 Task: Use VLC "Snapshot" feature to capture screenshots of a video with customized subtitle color.
Action: Mouse moved to (106, 28)
Screenshot: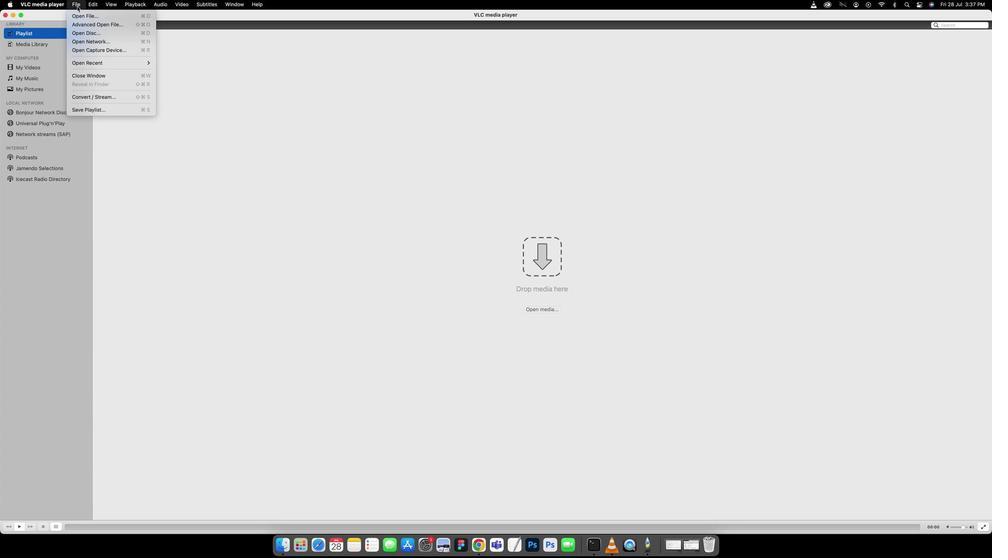 
Action: Mouse pressed left at (106, 28)
Screenshot: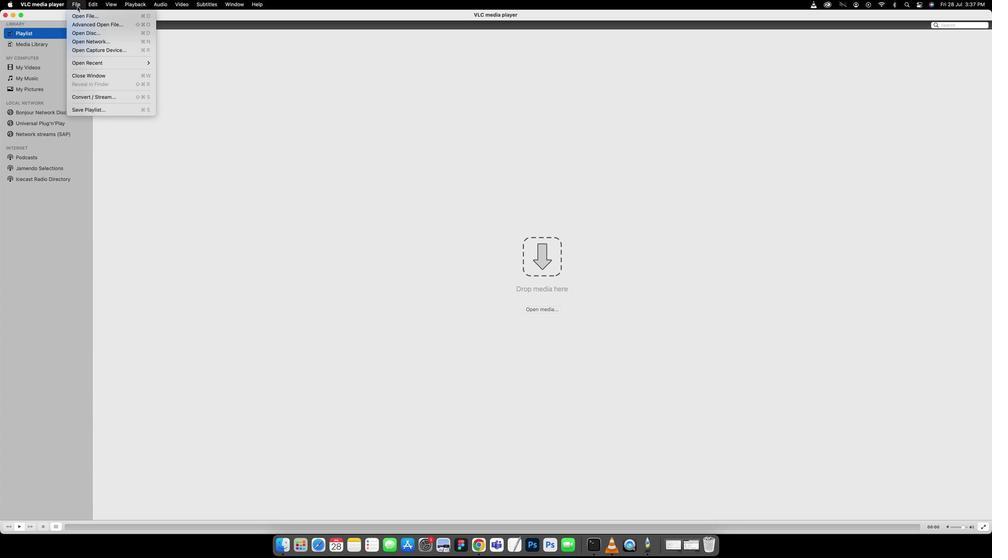 
Action: Mouse moved to (108, 36)
Screenshot: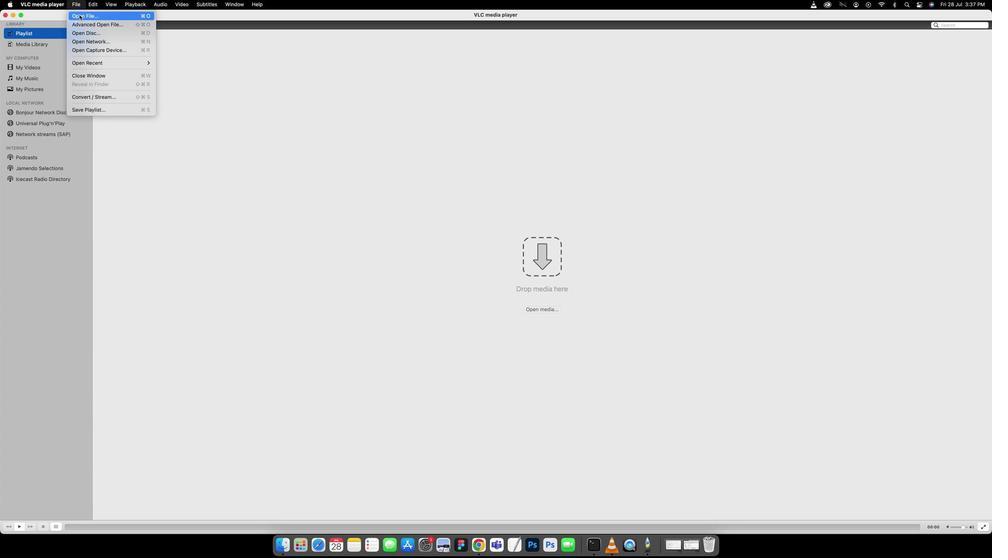 
Action: Mouse pressed left at (108, 36)
Screenshot: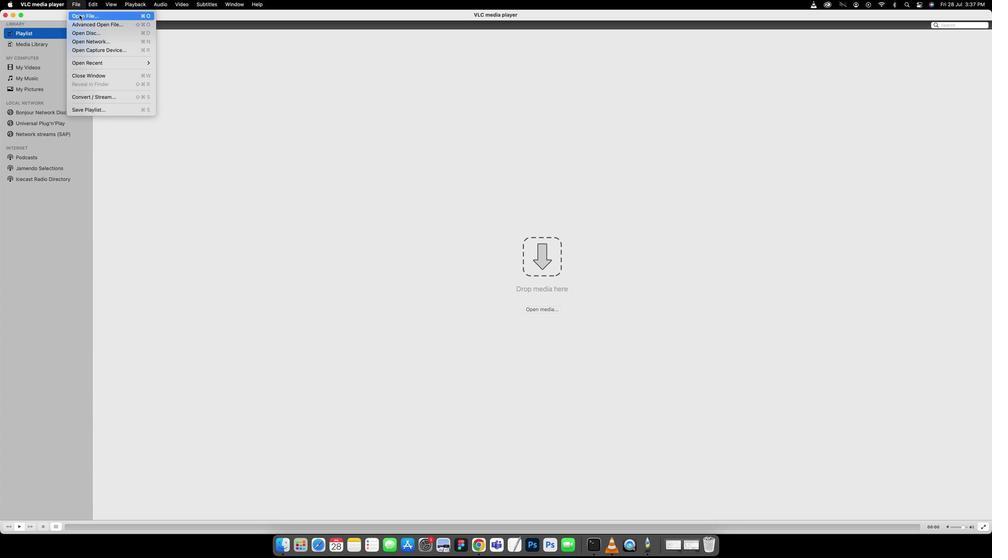 
Action: Mouse moved to (359, 158)
Screenshot: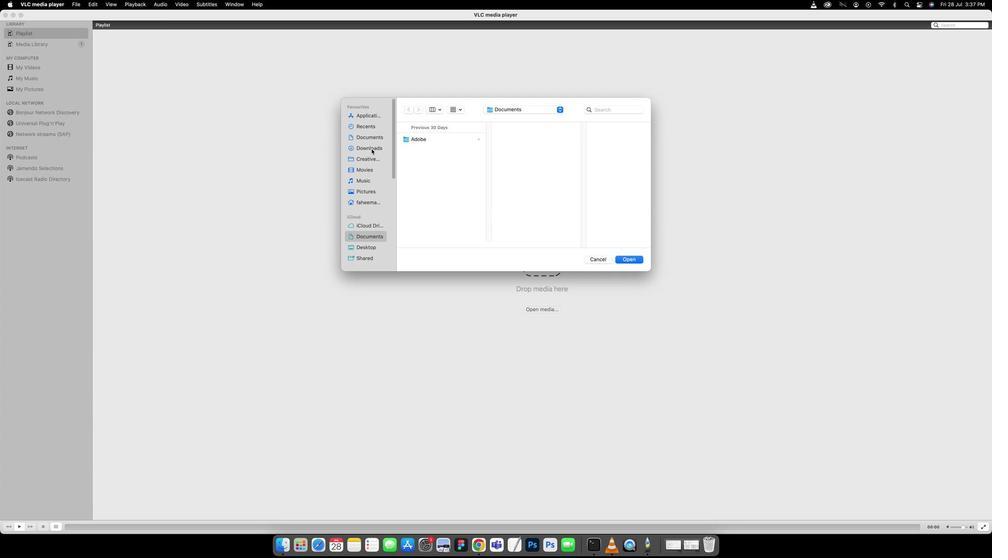 
Action: Mouse pressed left at (359, 158)
Screenshot: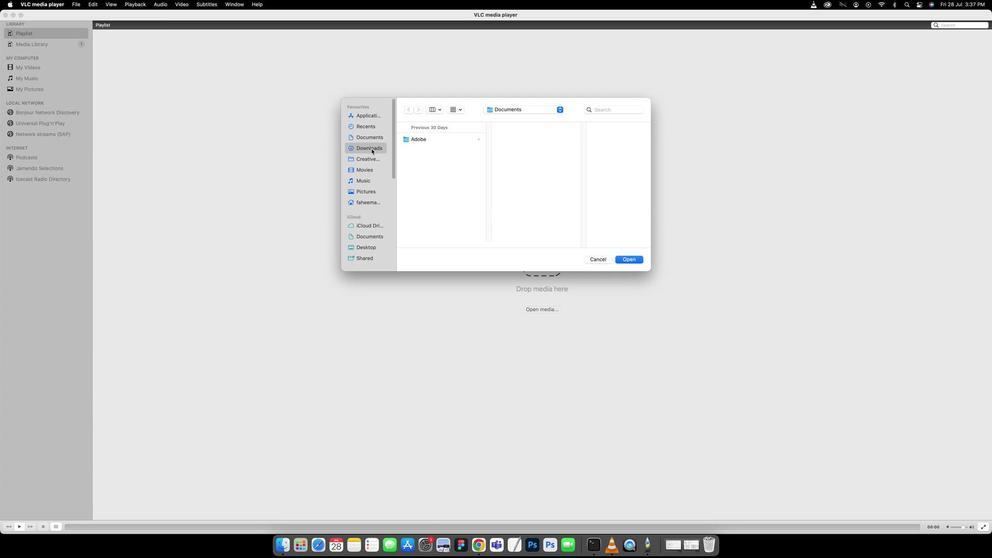 
Action: Mouse moved to (396, 156)
Screenshot: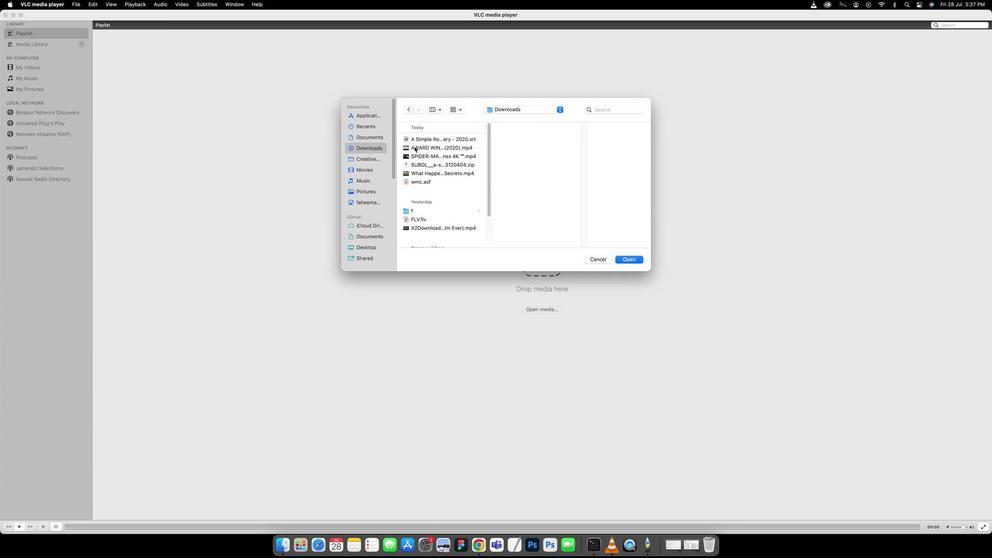 
Action: Mouse pressed left at (396, 156)
Screenshot: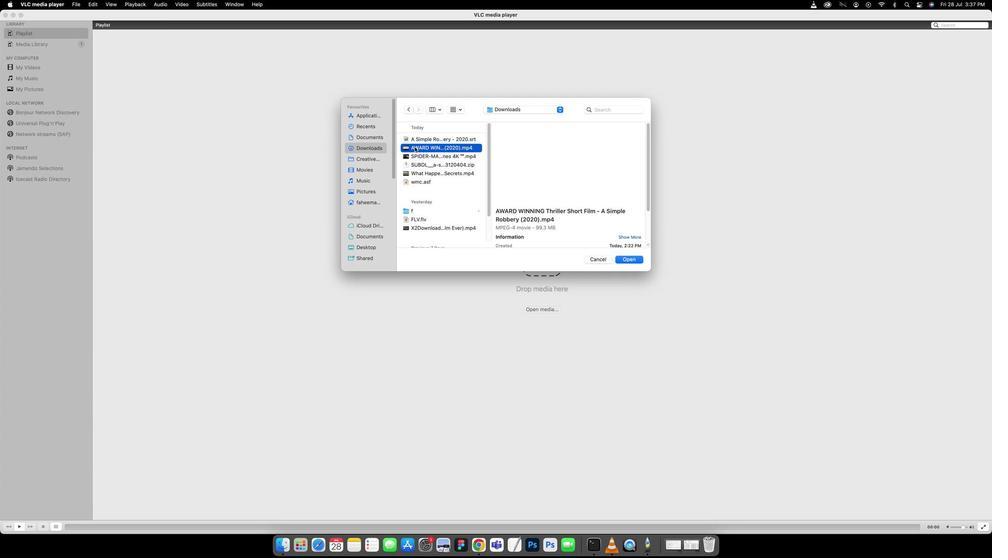 
Action: Mouse moved to (407, 156)
Screenshot: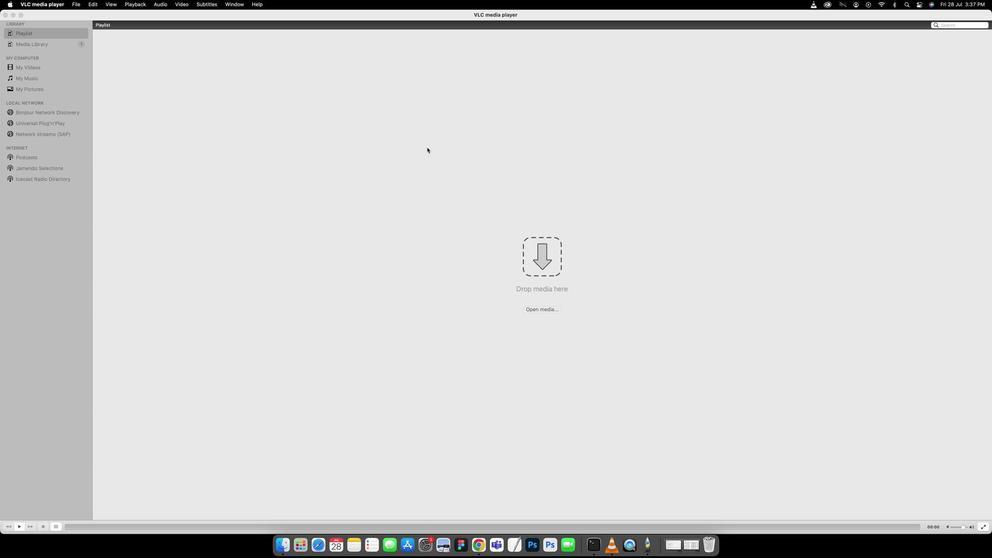 
Action: Key pressed Key.enter
Screenshot: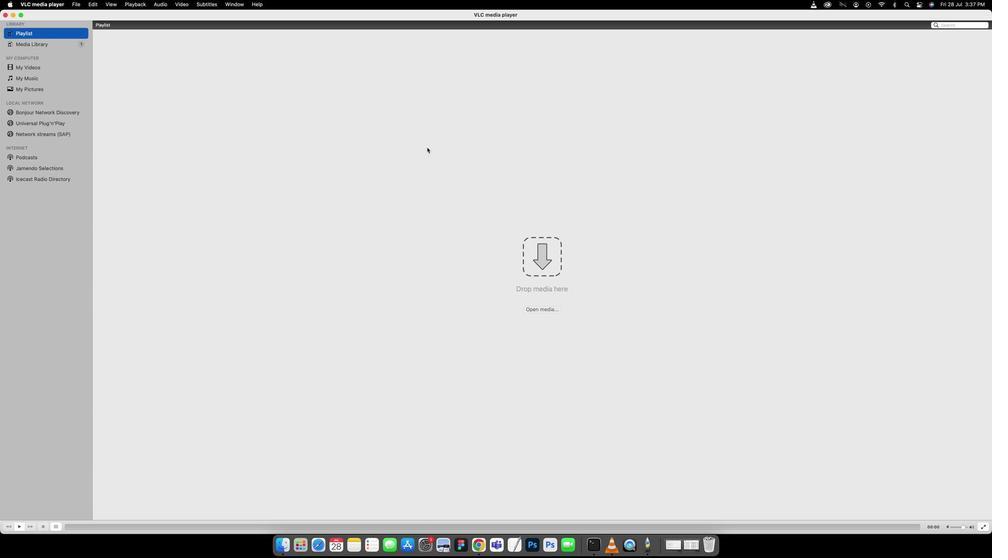 
Action: Mouse moved to (459, 300)
Screenshot: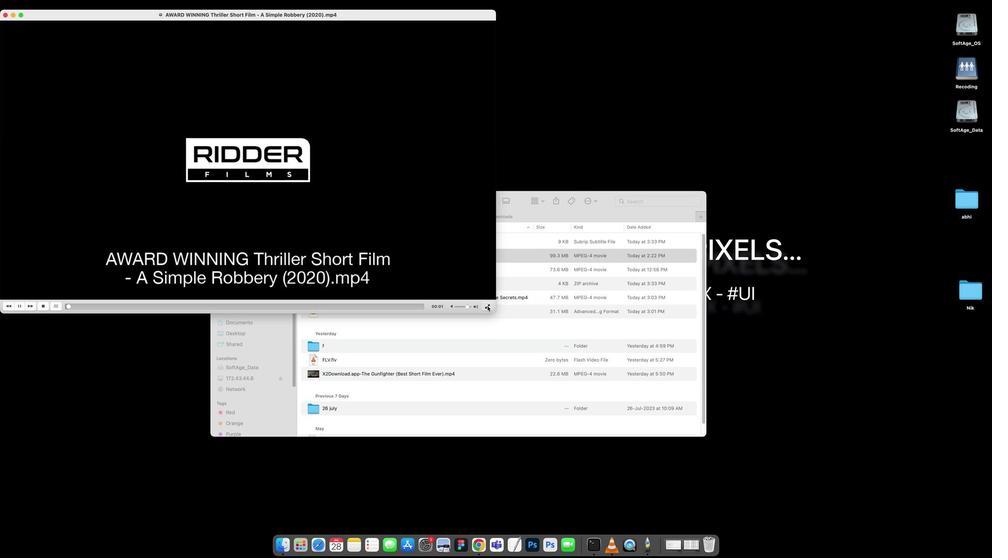 
Action: Mouse pressed left at (459, 300)
Screenshot: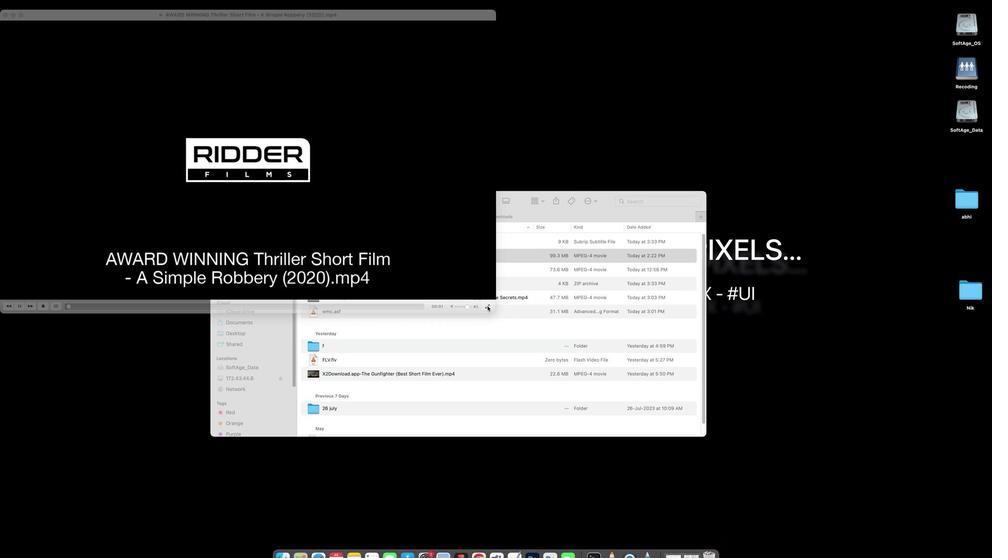 
Action: Mouse moved to (213, 23)
Screenshot: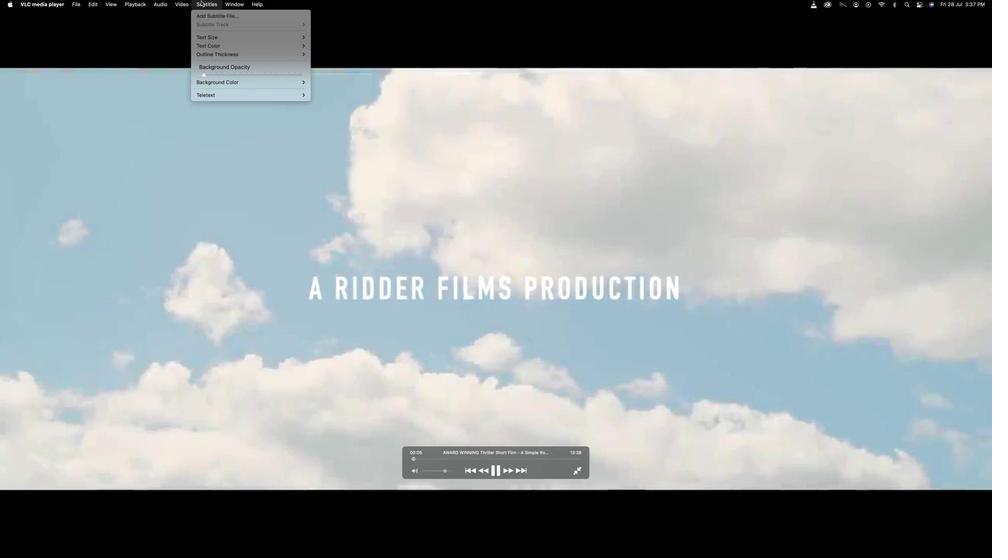 
Action: Mouse pressed left at (213, 23)
Screenshot: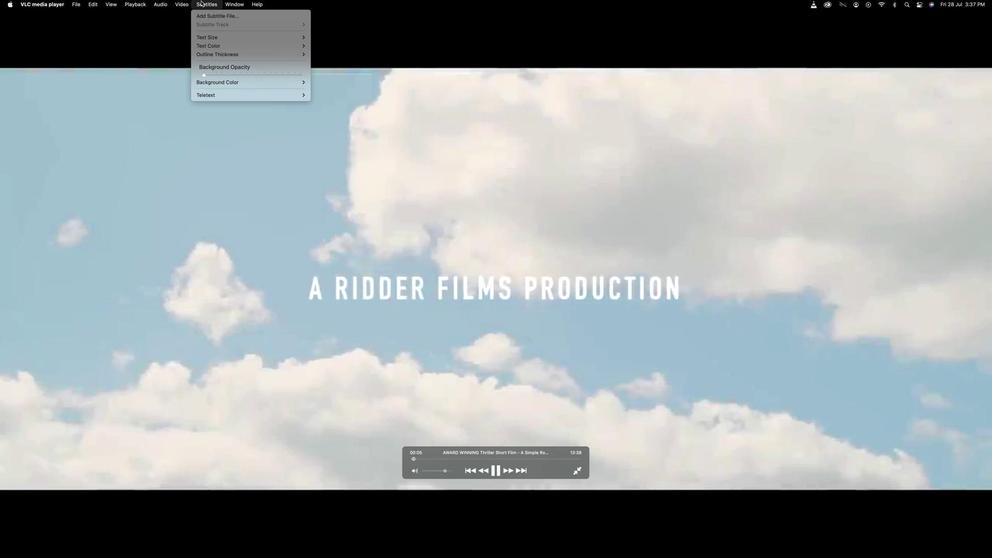 
Action: Mouse moved to (218, 37)
Screenshot: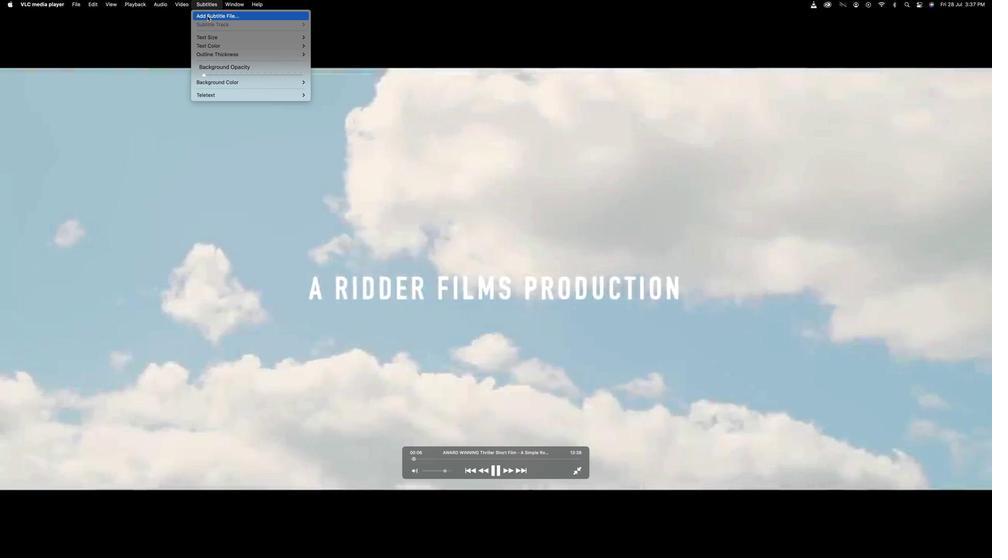 
Action: Mouse pressed left at (218, 37)
Screenshot: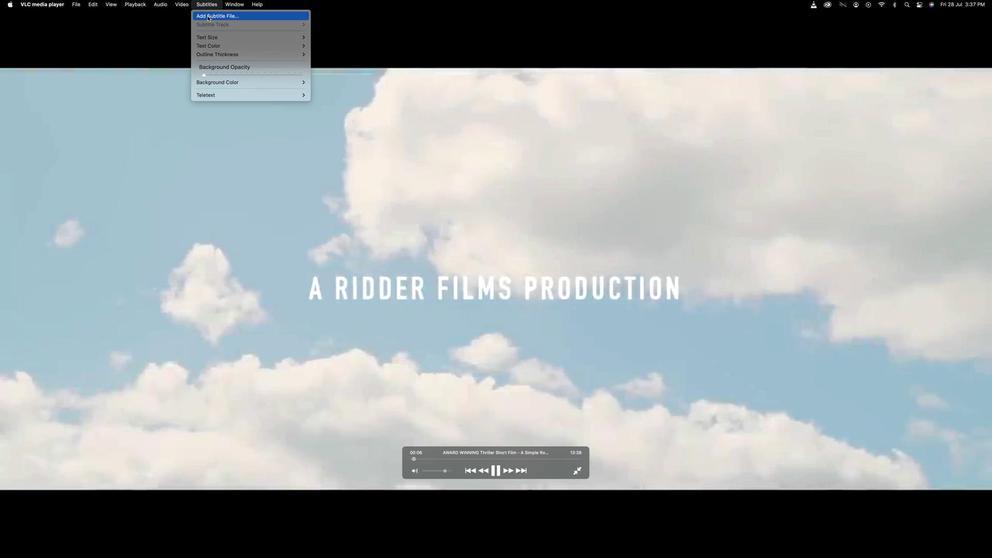 
Action: Mouse moved to (404, 148)
Screenshot: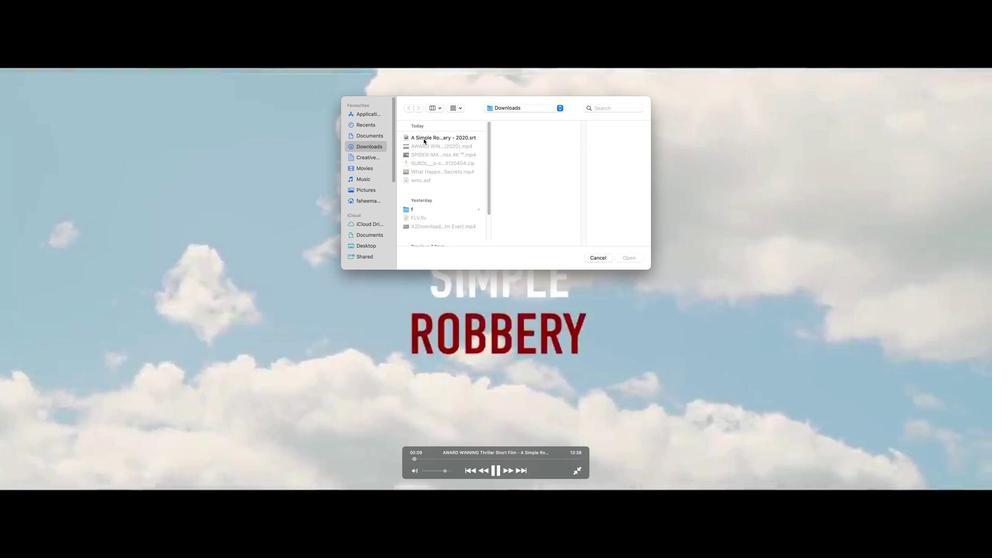 
Action: Mouse pressed left at (404, 148)
Screenshot: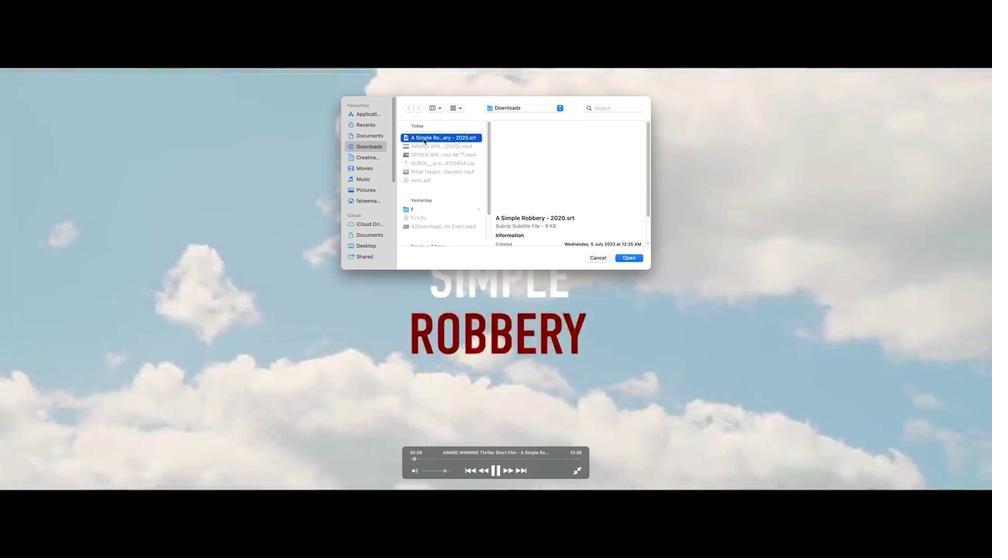 
Action: Key pressed Key.enter
Screenshot: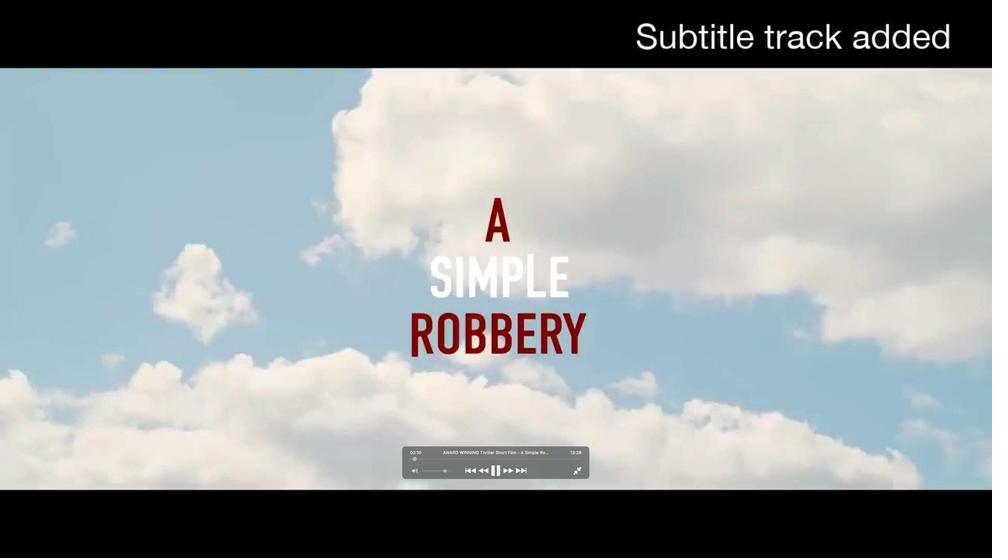 
Action: Mouse moved to (66, 23)
Screenshot: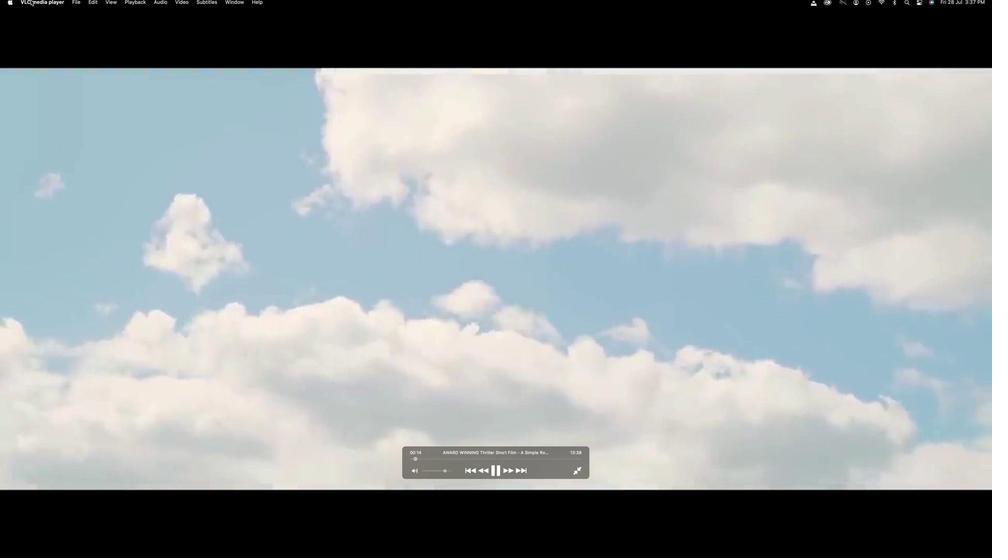 
Action: Mouse pressed left at (66, 23)
Screenshot: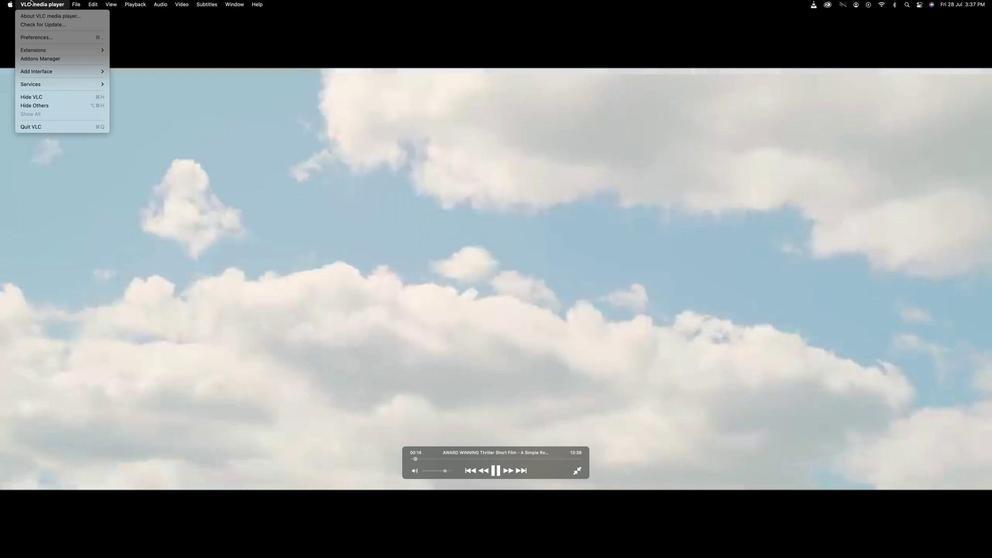 
Action: Mouse moved to (71, 56)
Screenshot: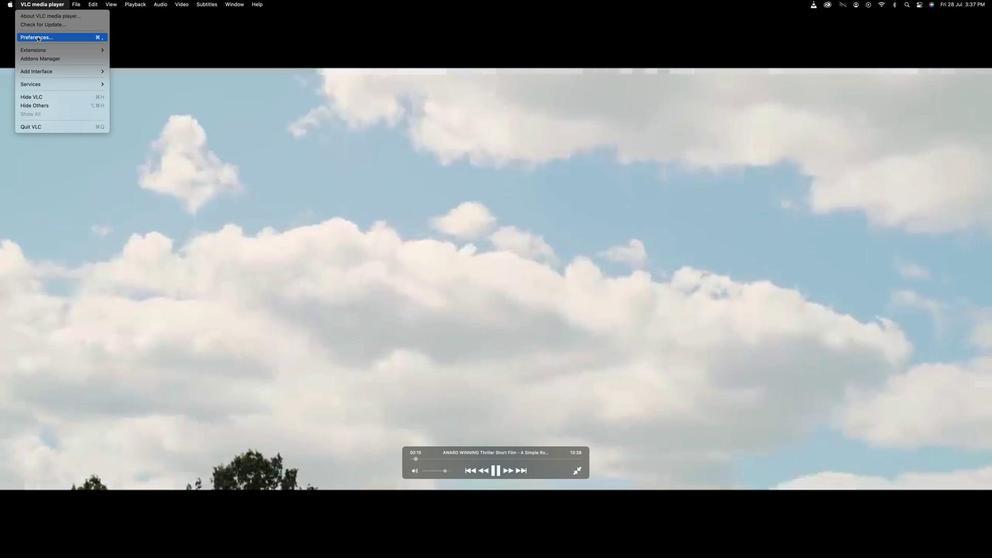 
Action: Mouse pressed left at (71, 56)
Screenshot: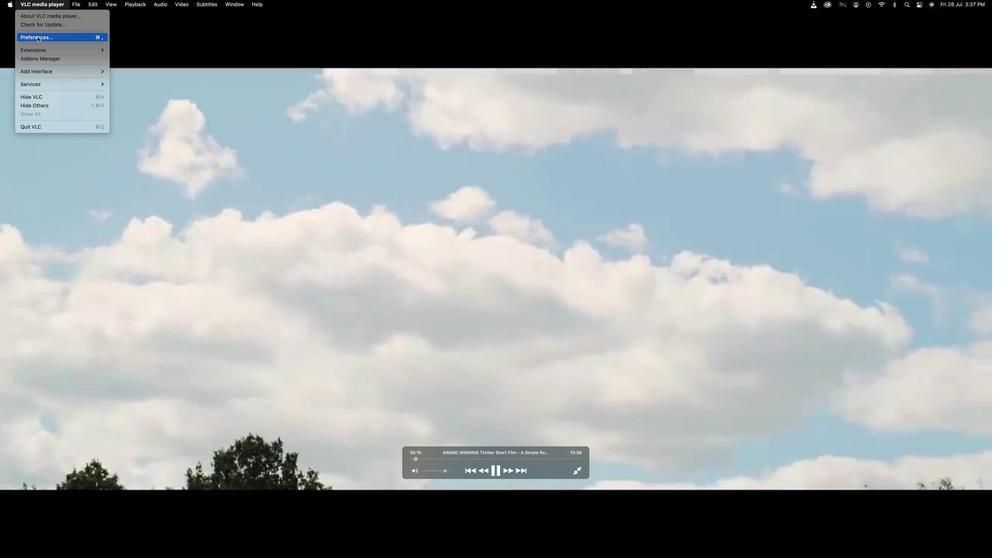 
Action: Mouse moved to (205, 163)
Screenshot: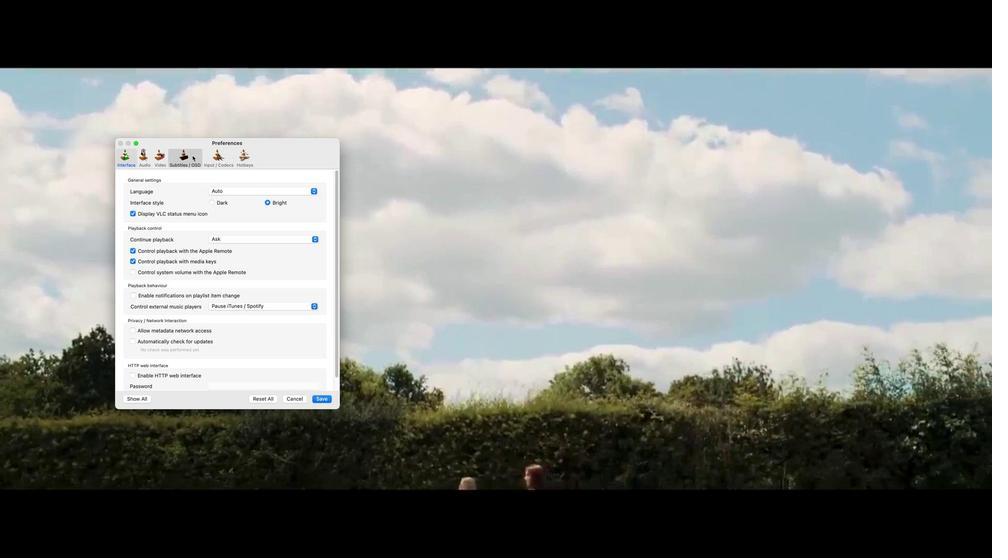 
Action: Mouse pressed left at (205, 163)
Screenshot: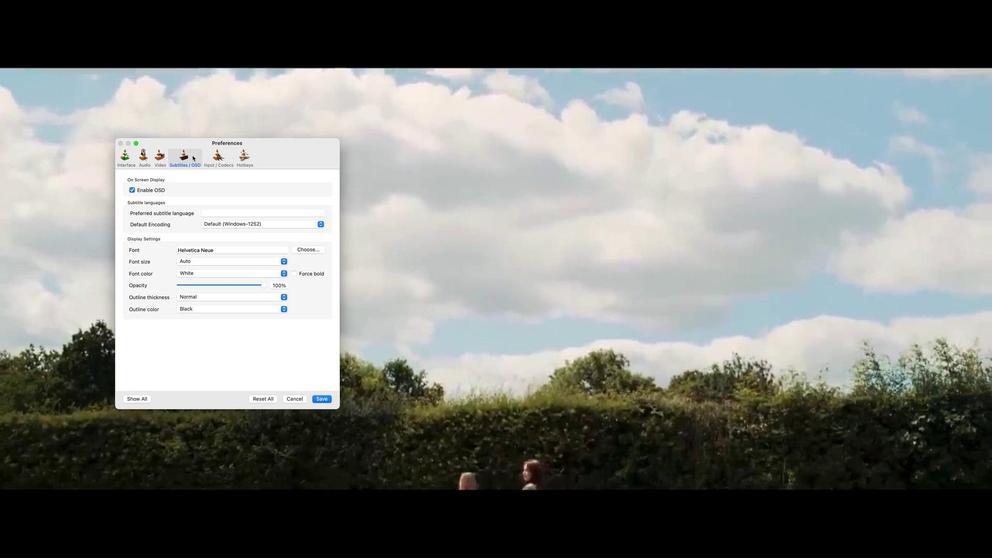 
Action: Mouse moved to (213, 259)
Screenshot: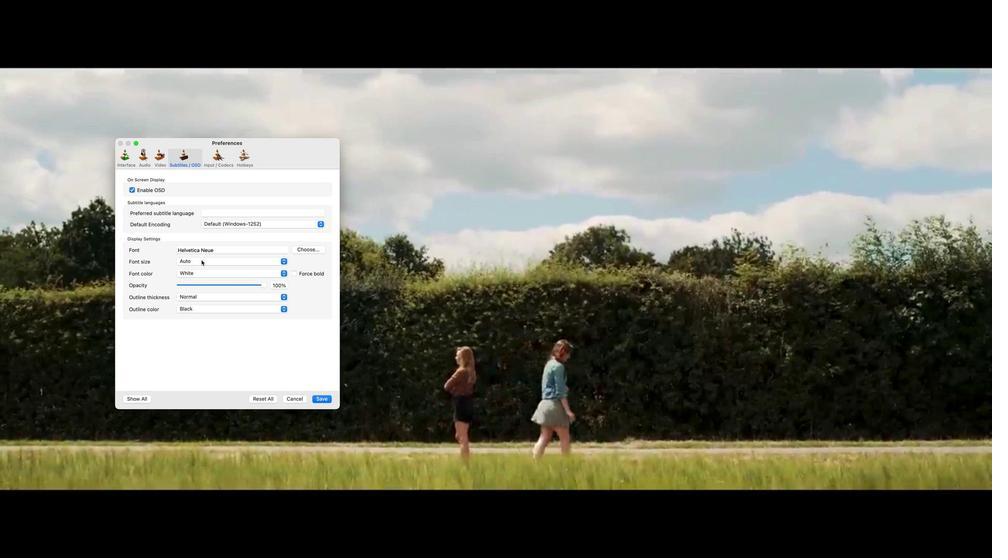 
Action: Mouse pressed left at (213, 259)
Screenshot: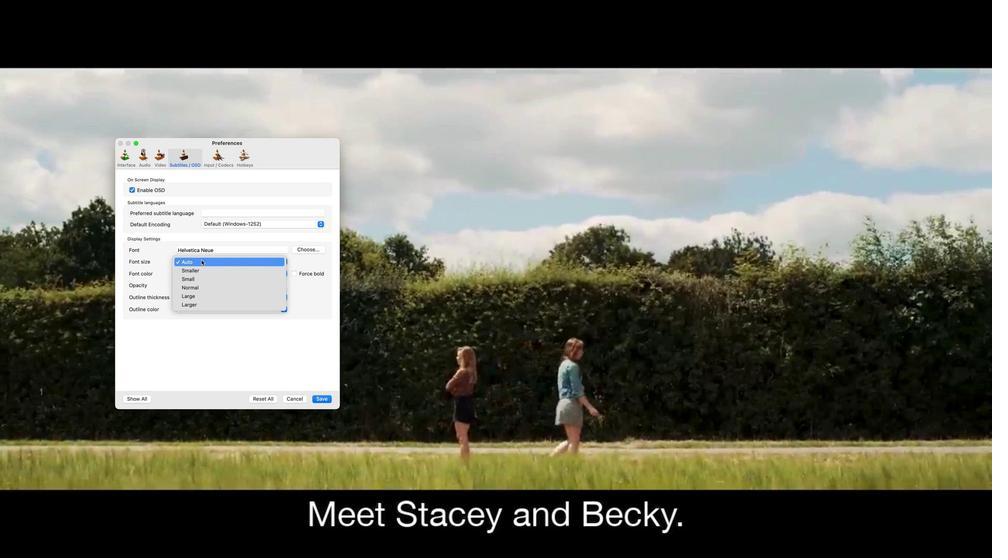 
Action: Mouse moved to (214, 282)
Screenshot: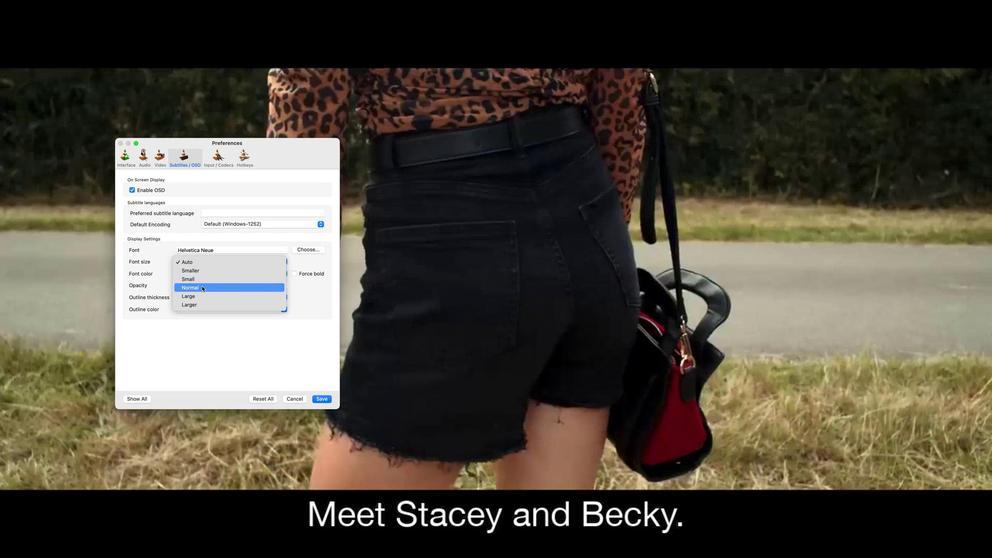 
Action: Mouse pressed left at (214, 282)
Screenshot: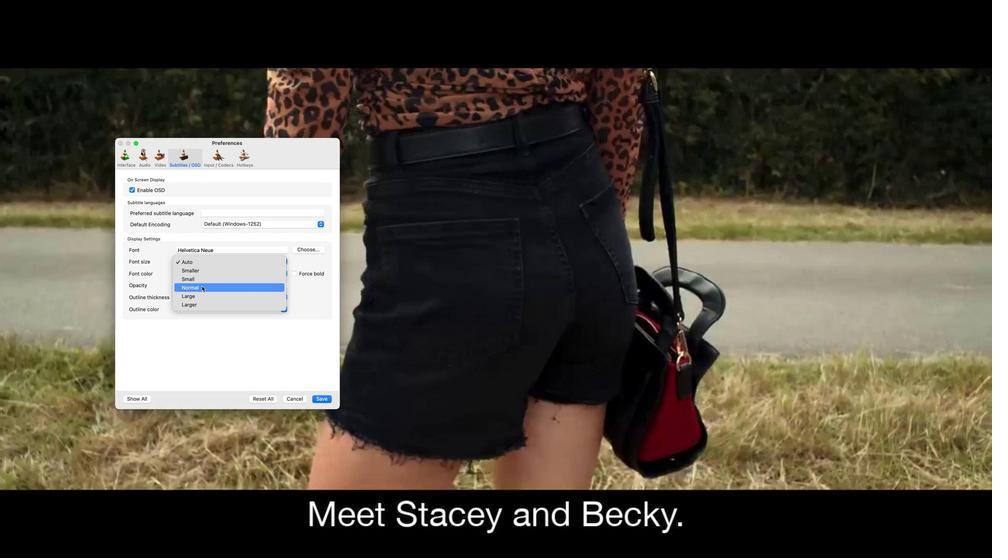 
Action: Mouse moved to (215, 268)
Screenshot: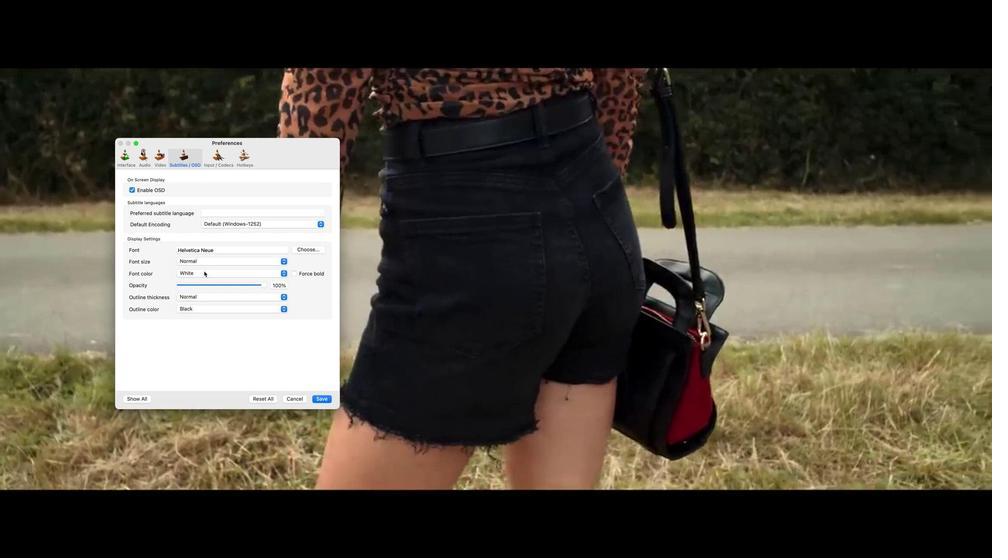 
Action: Mouse pressed left at (215, 268)
Screenshot: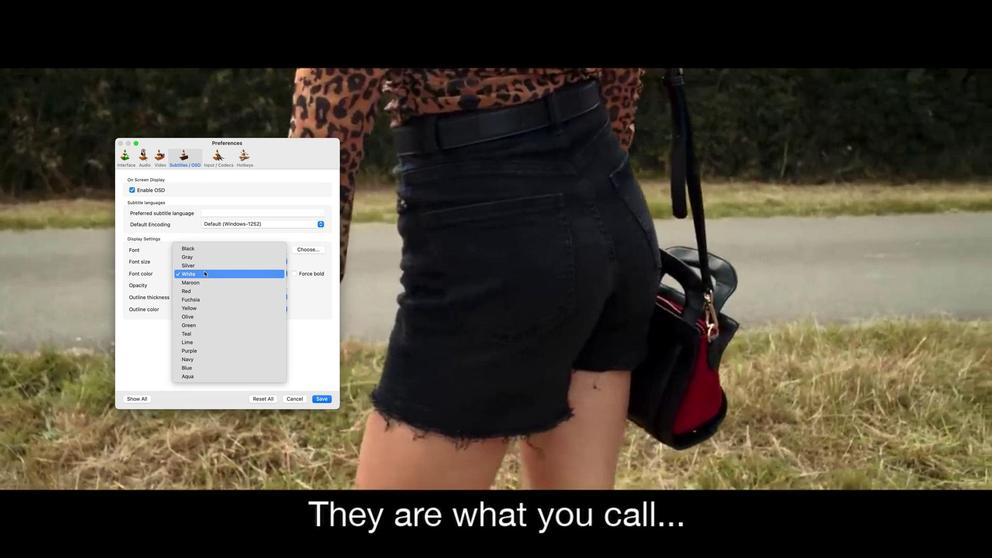 
Action: Mouse moved to (212, 288)
Screenshot: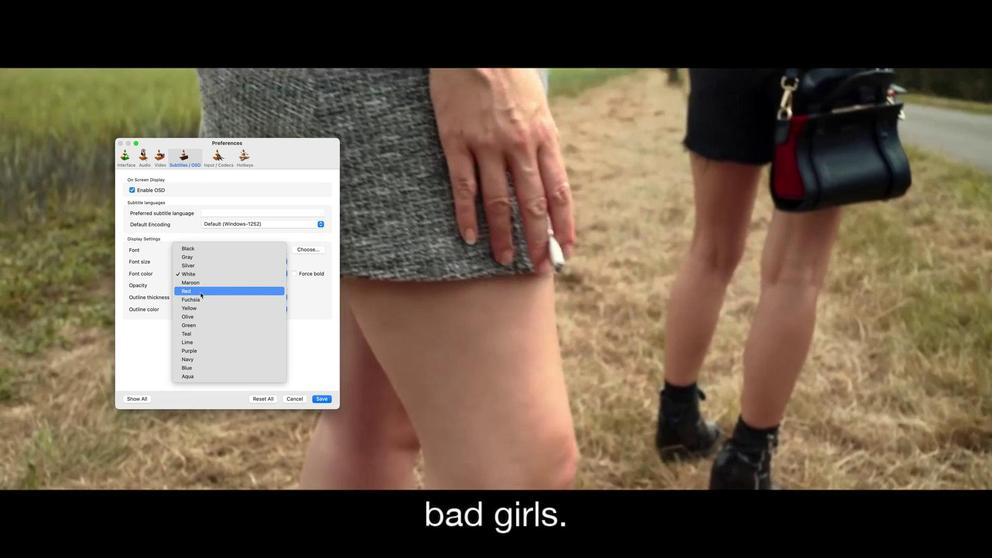 
Action: Mouse pressed left at (212, 288)
Screenshot: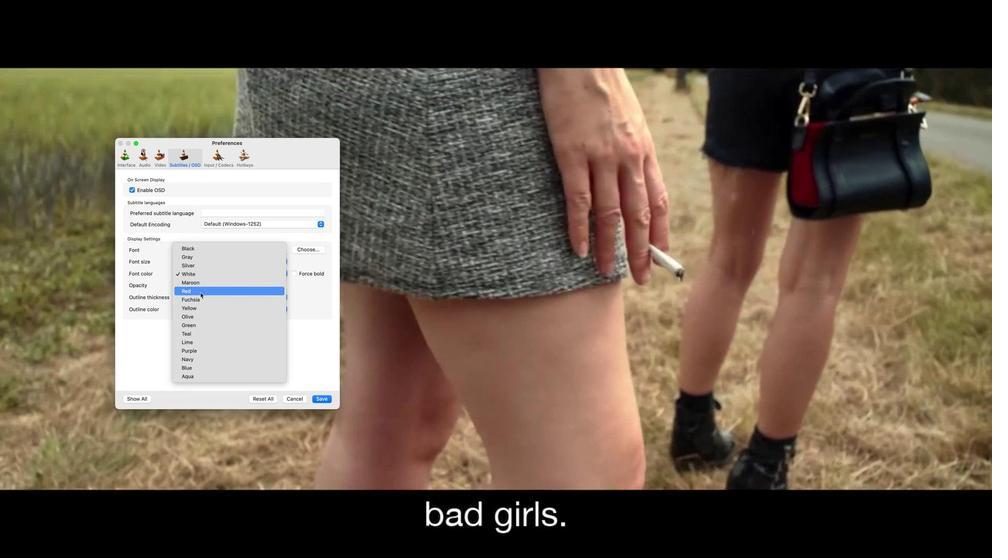 
Action: Mouse moved to (319, 384)
Screenshot: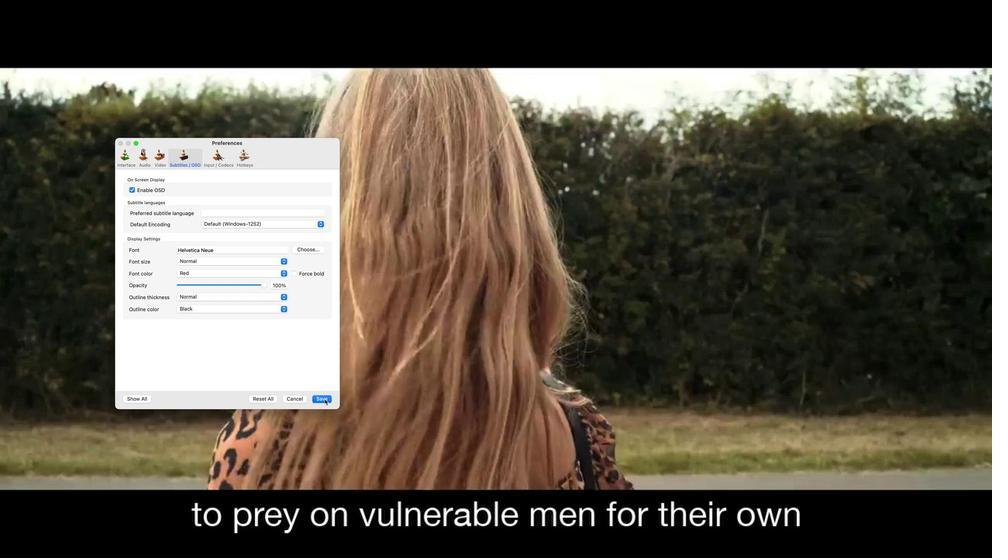 
Action: Mouse pressed left at (319, 384)
Screenshot: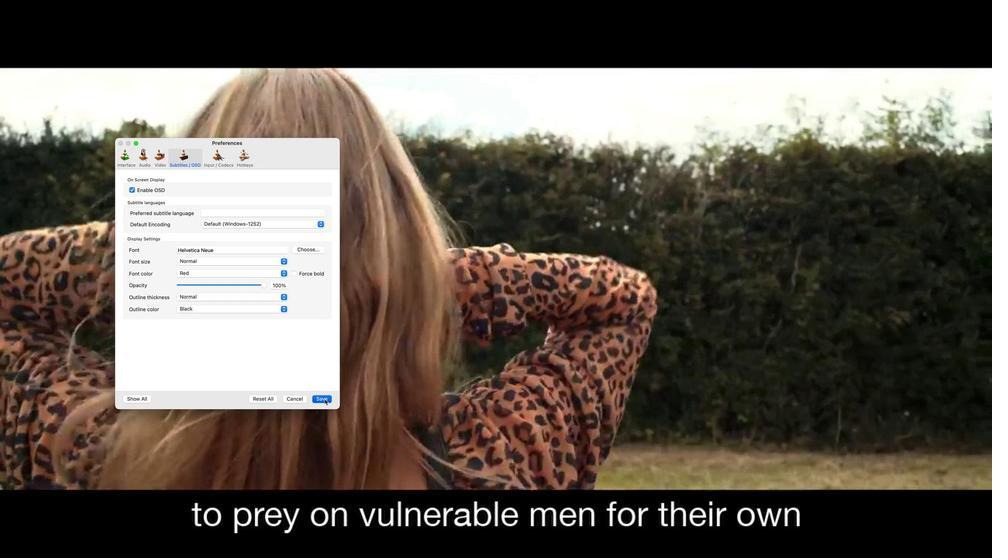 
Action: Mouse moved to (379, 330)
Screenshot: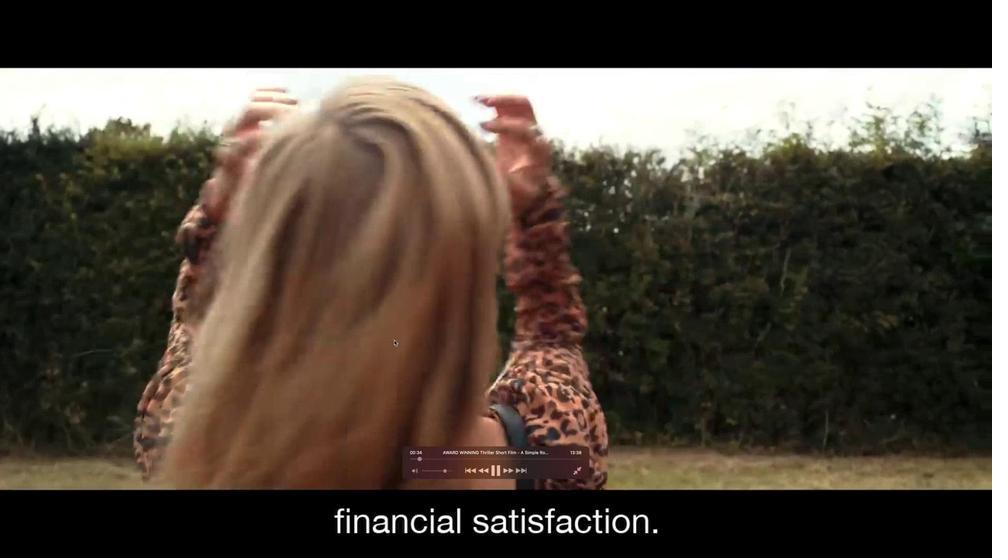 
Action: Mouse pressed left at (379, 330)
Screenshot: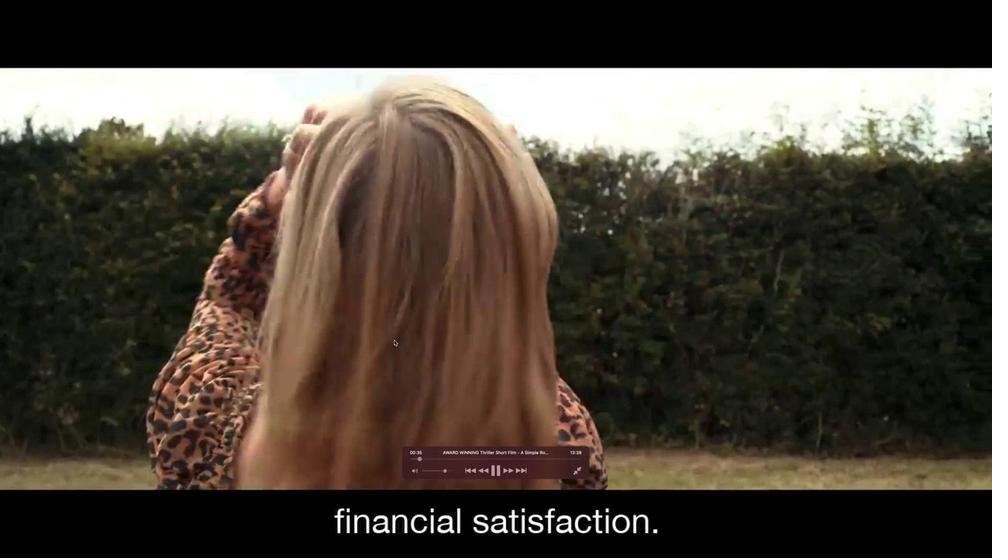 
Action: Mouse moved to (218, 24)
Screenshot: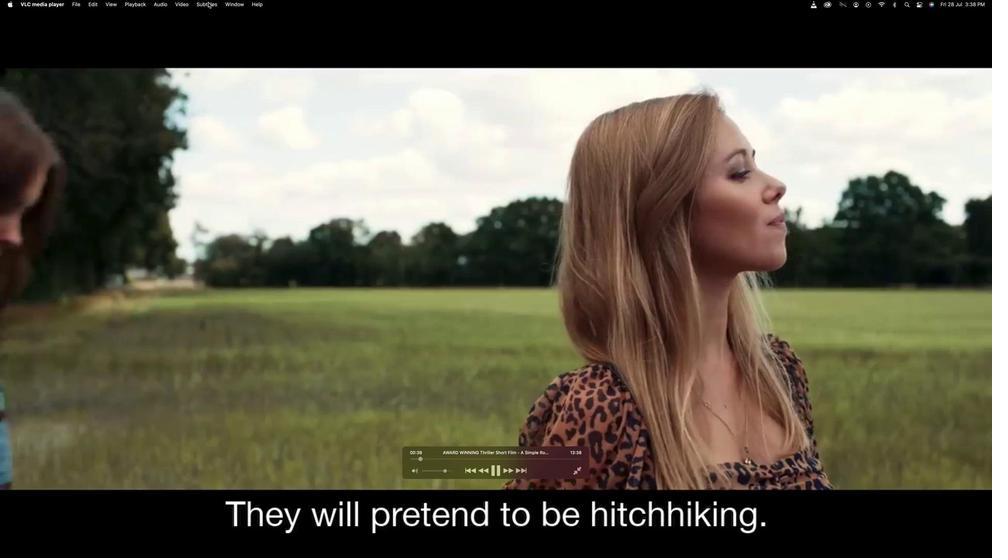 
Action: Mouse pressed left at (218, 24)
Screenshot: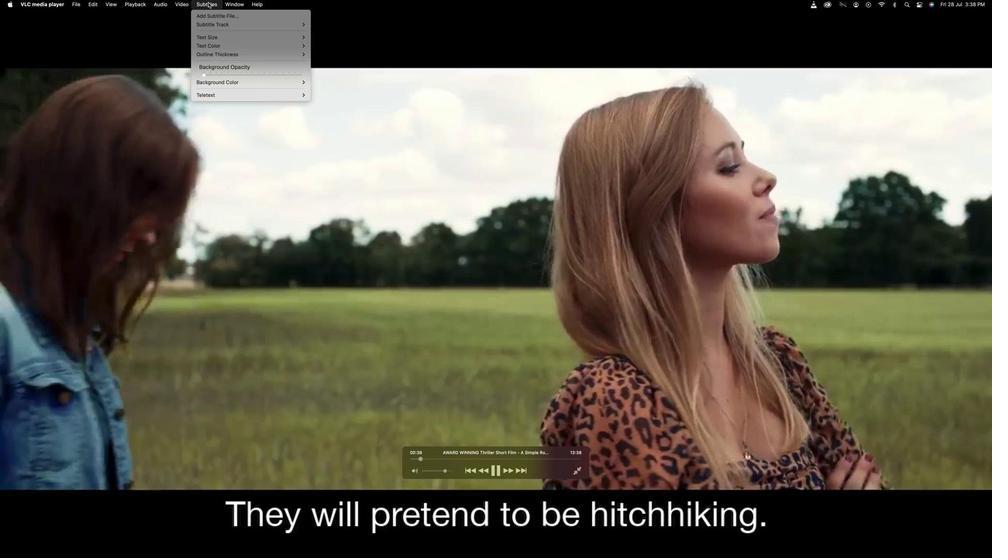 
Action: Mouse moved to (318, 56)
Screenshot: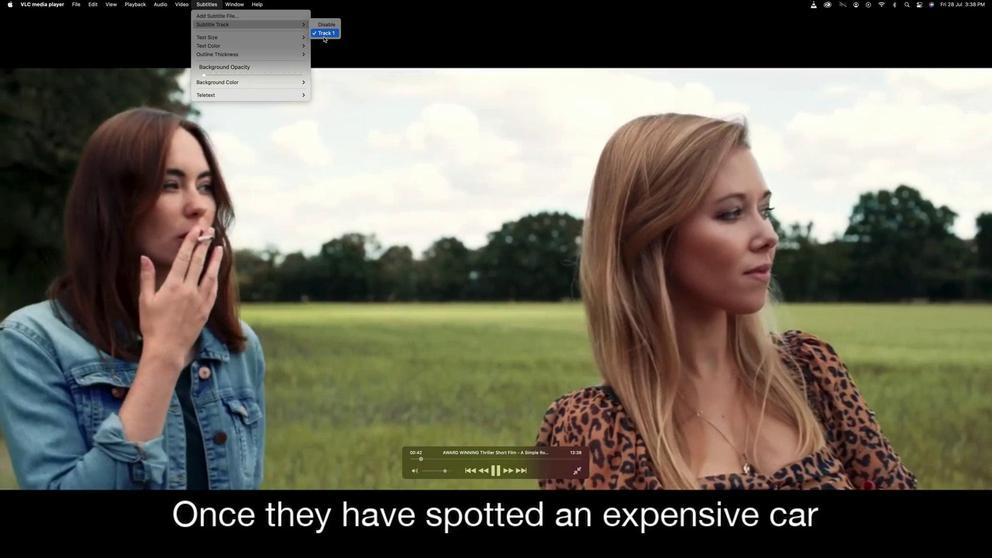 
Action: Mouse pressed left at (318, 56)
Screenshot: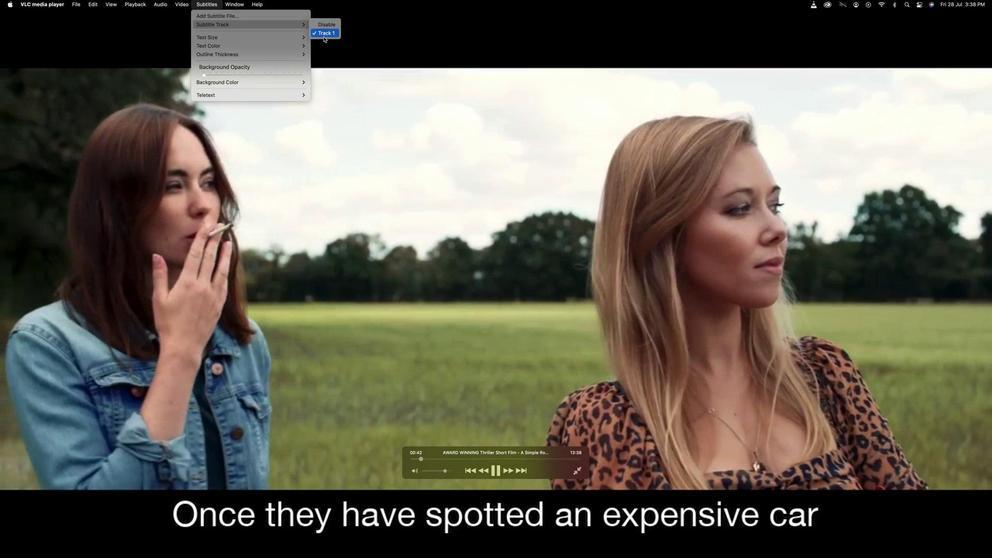 
Action: Mouse moved to (214, 23)
Screenshot: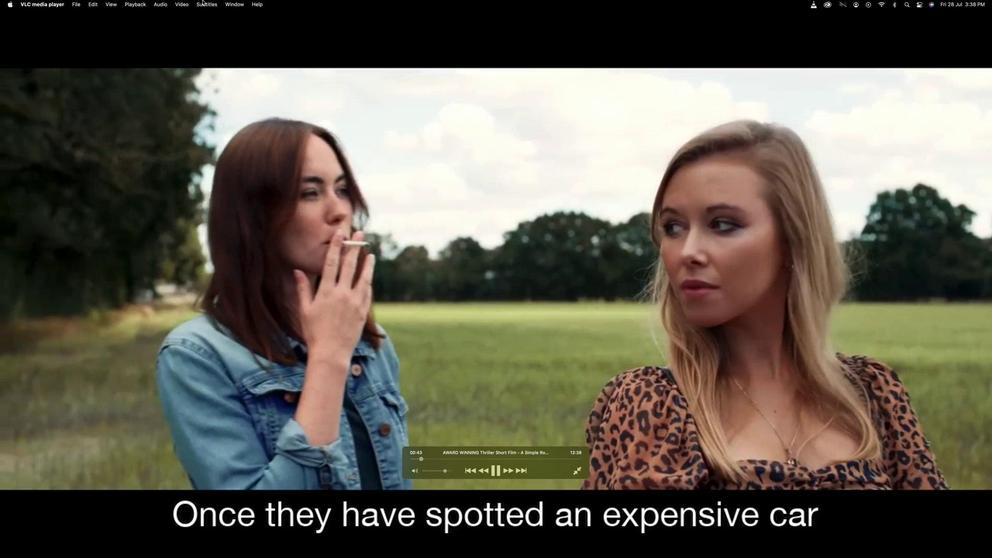 
Action: Mouse pressed left at (214, 23)
Screenshot: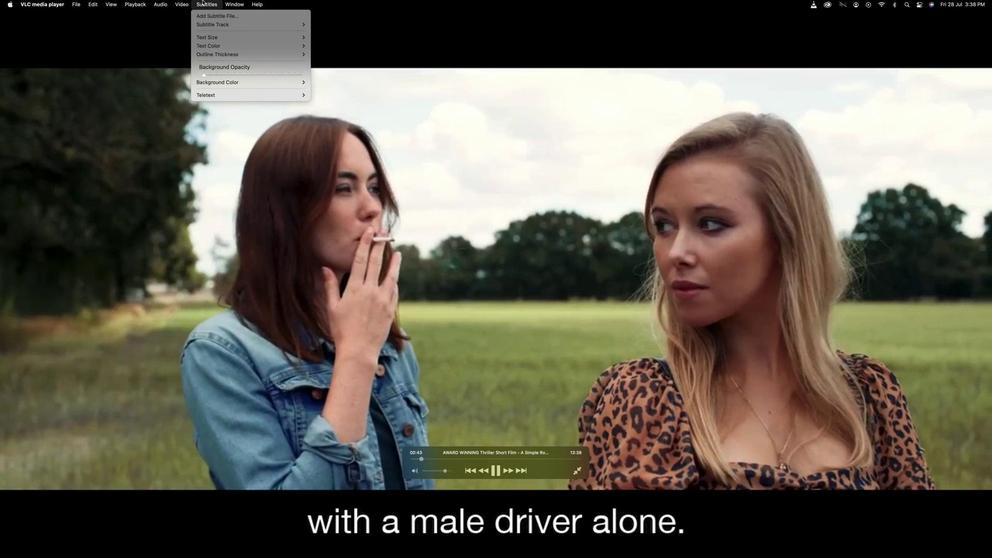 
Action: Mouse moved to (315, 104)
Screenshot: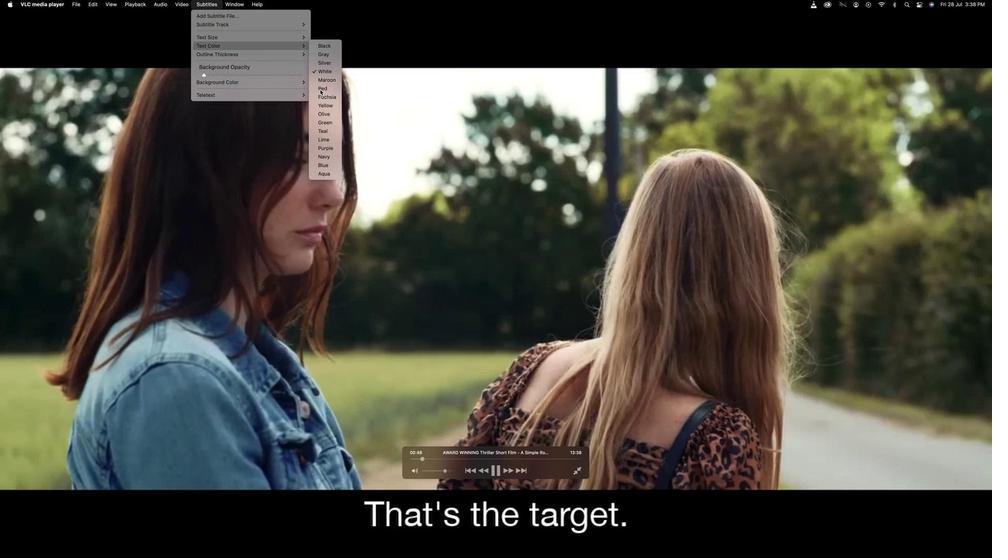 
Action: Mouse pressed left at (315, 104)
Screenshot: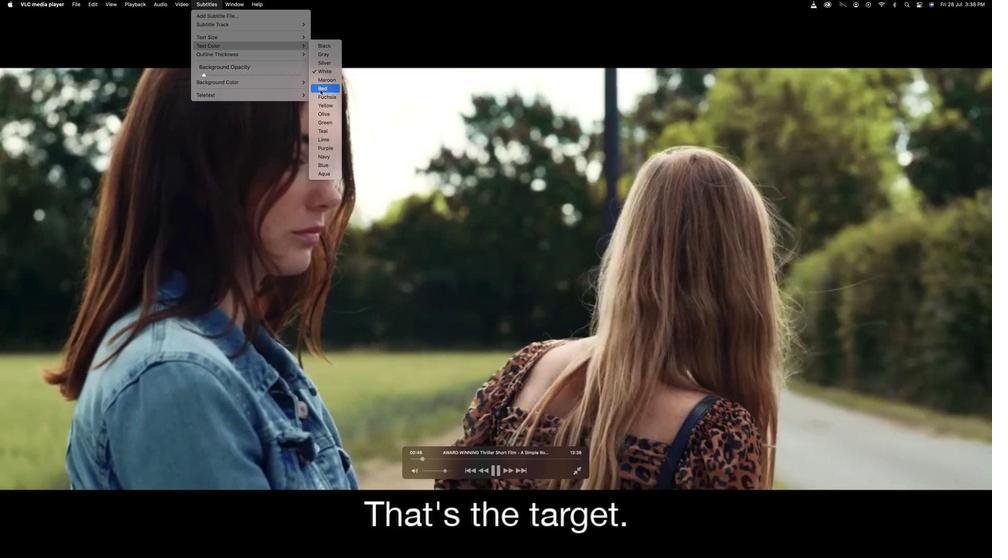 
Action: Mouse moved to (217, 24)
Screenshot: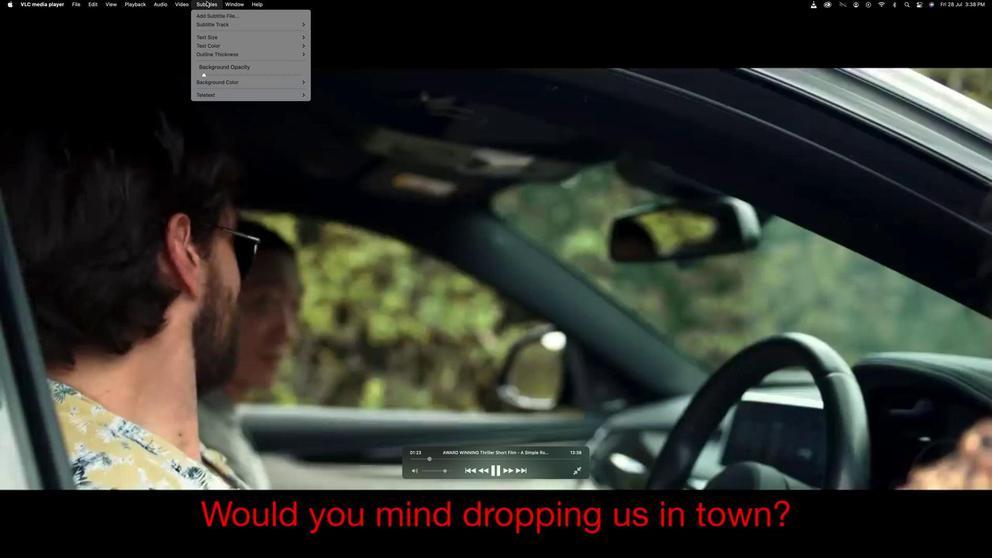 
Action: Mouse pressed left at (217, 24)
Screenshot: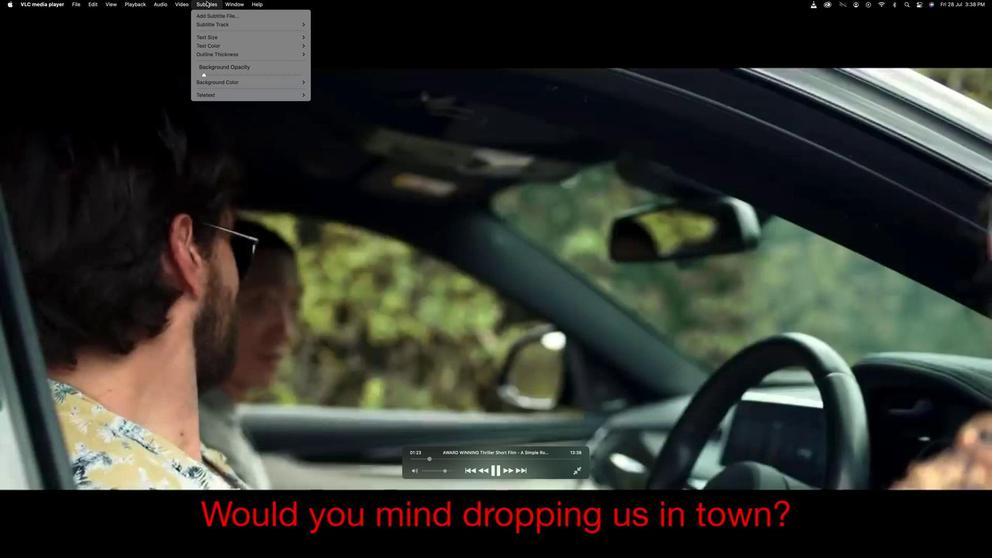 
Action: Mouse moved to (319, 81)
Screenshot: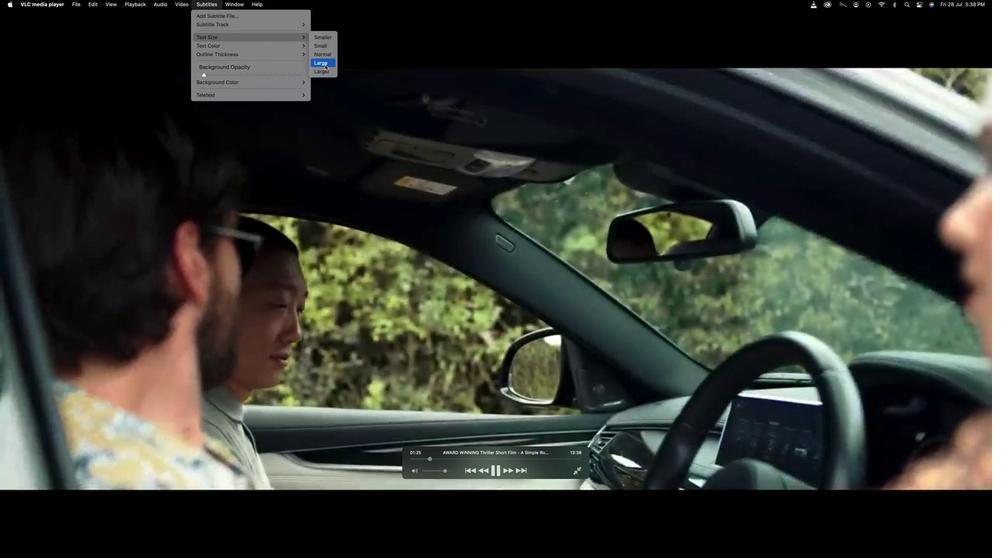 
Action: Mouse pressed left at (319, 81)
Screenshot: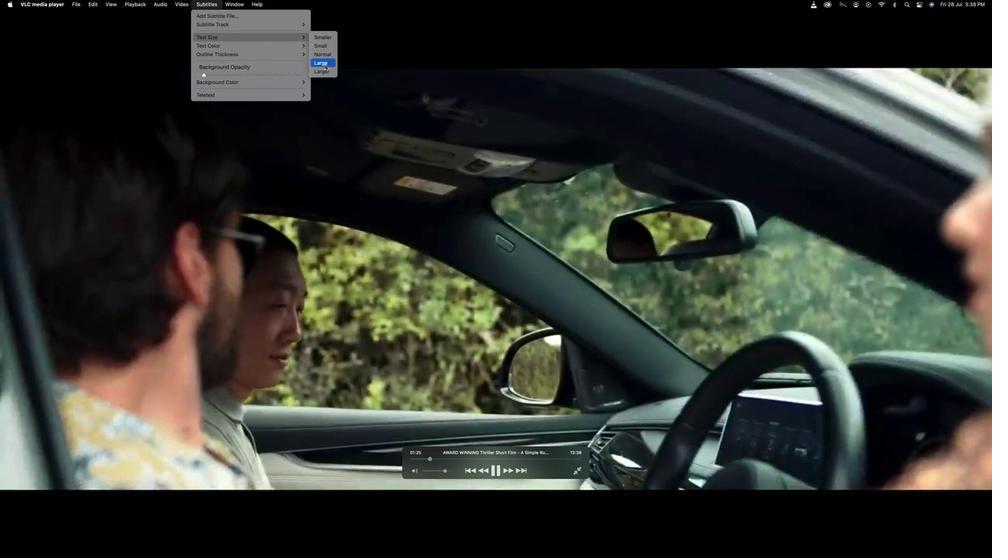 
Action: Mouse moved to (216, 29)
Screenshot: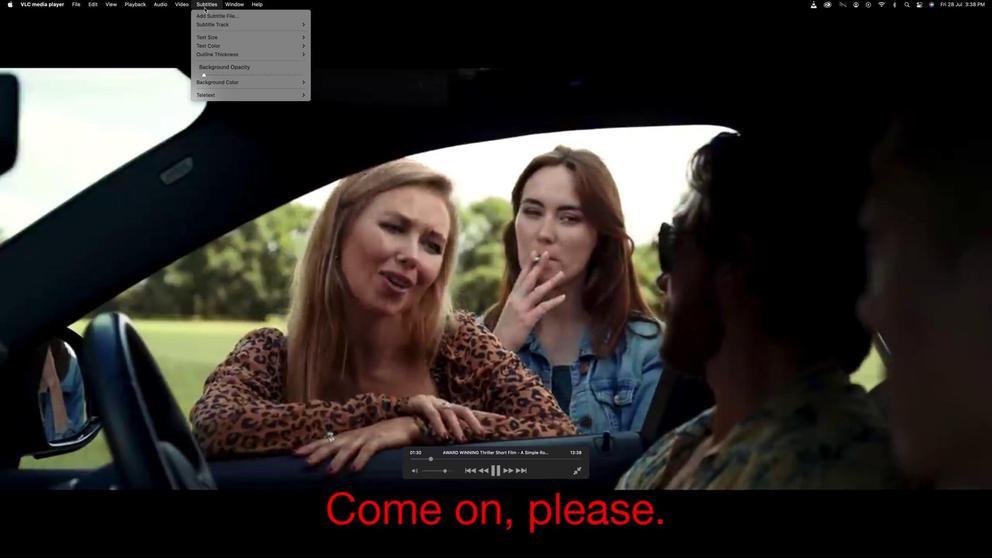 
Action: Mouse pressed left at (216, 29)
Screenshot: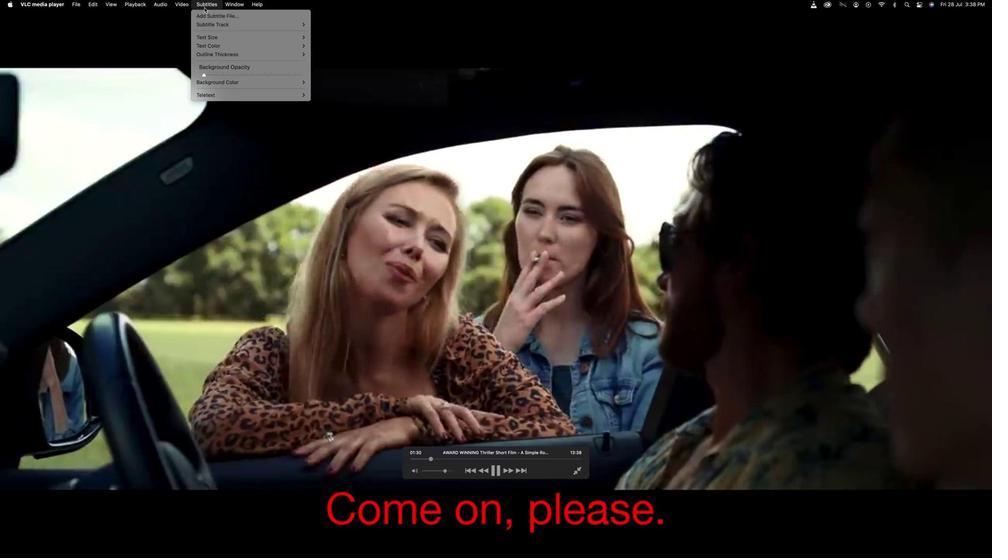 
Action: Mouse moved to (318, 121)
Screenshot: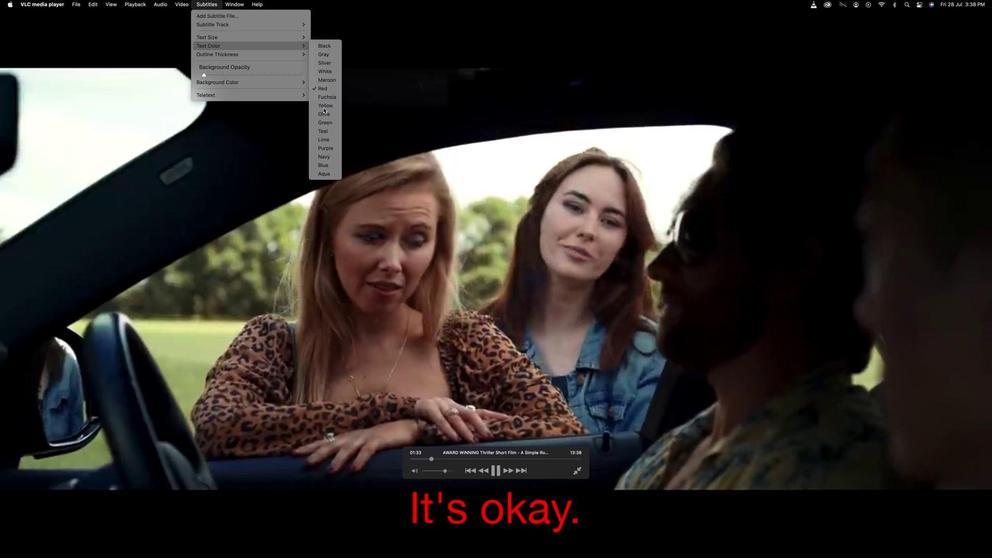 
Action: Mouse pressed left at (318, 121)
Screenshot: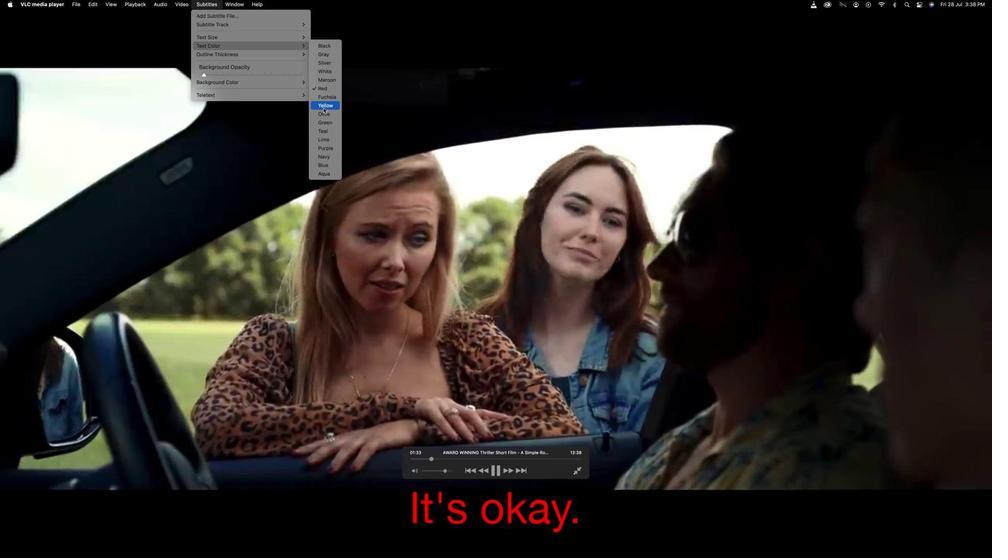 
Action: Mouse moved to (214, 25)
Screenshot: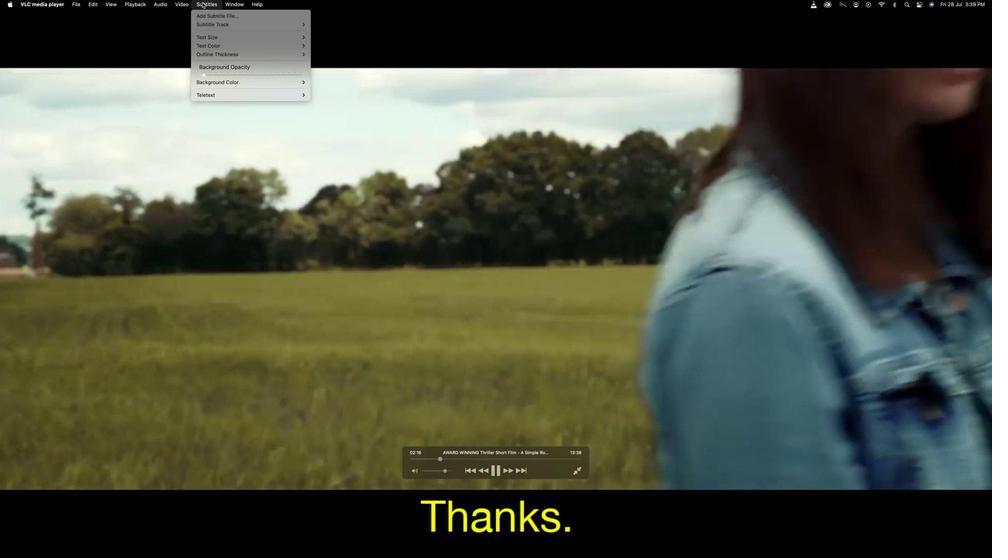 
Action: Mouse pressed left at (214, 25)
Screenshot: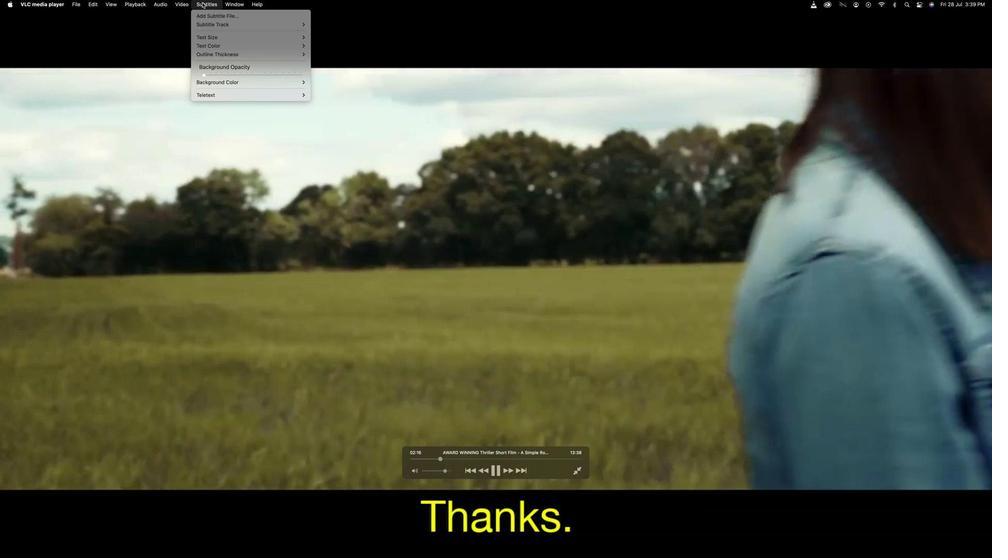 
Action: Mouse moved to (319, 131)
Screenshot: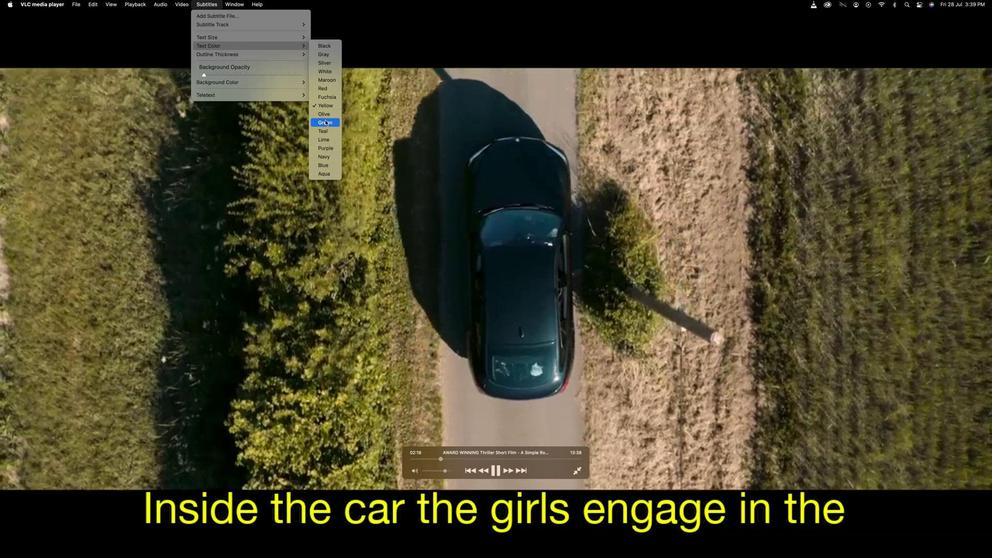 
Action: Mouse pressed left at (319, 131)
Screenshot: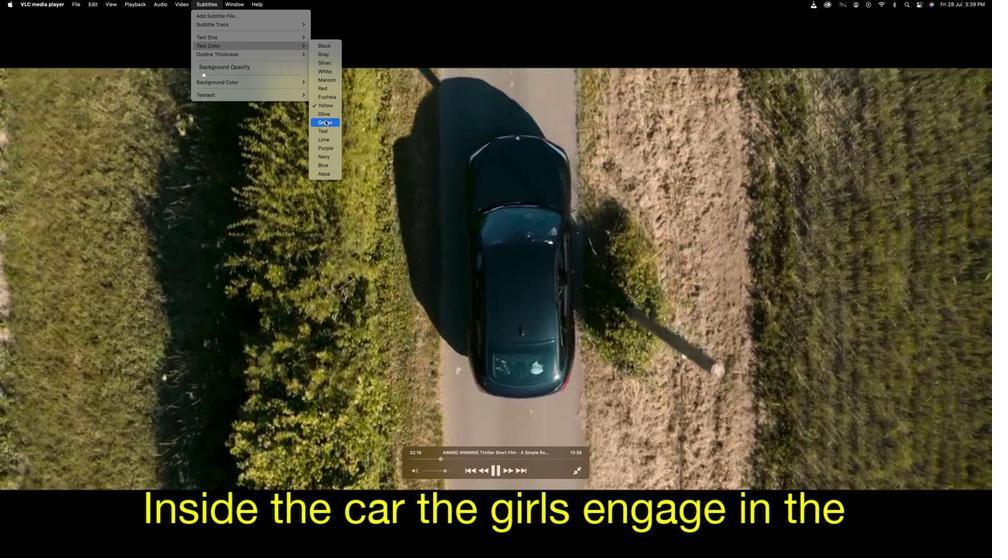 
Action: Mouse moved to (212, 25)
Screenshot: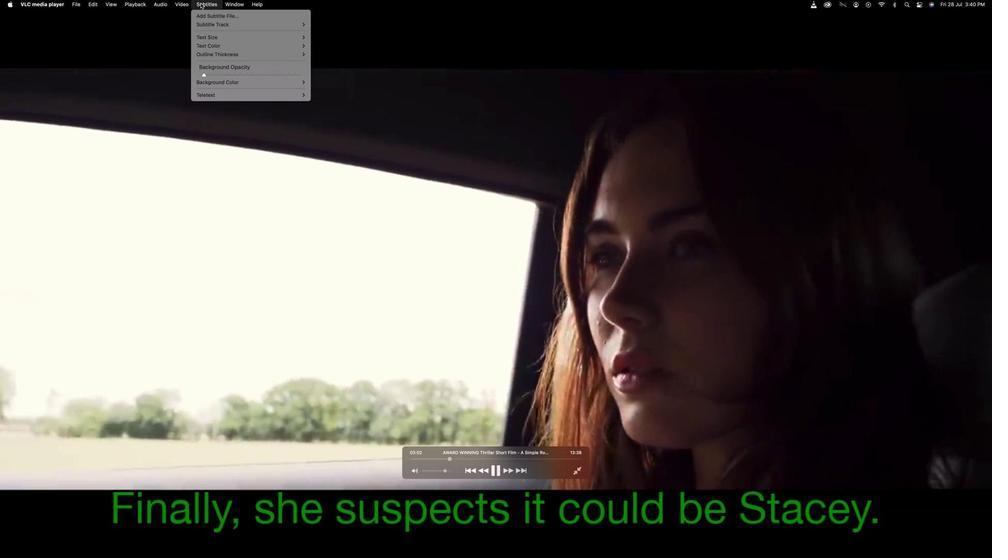 
Action: Mouse pressed left at (212, 25)
Screenshot: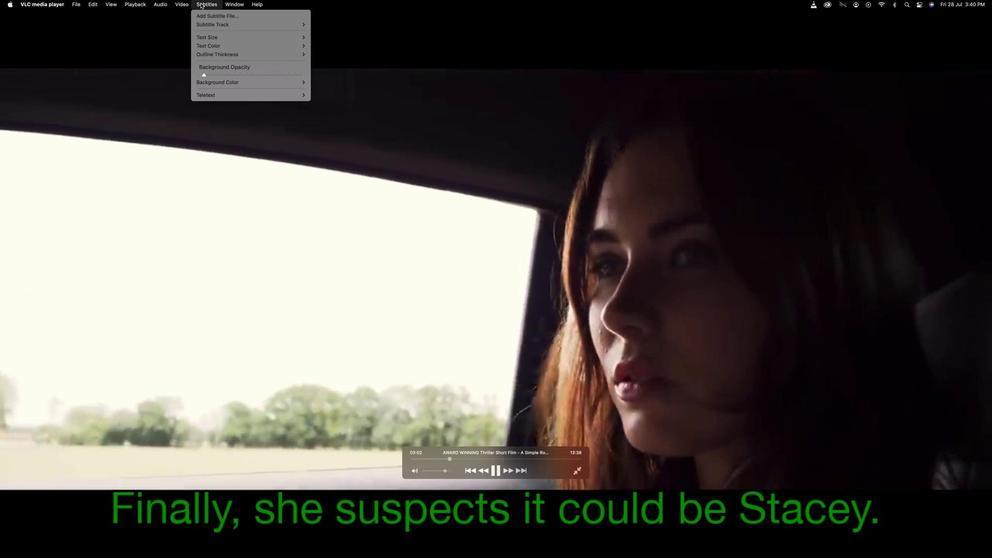 
Action: Mouse moved to (319, 145)
Screenshot: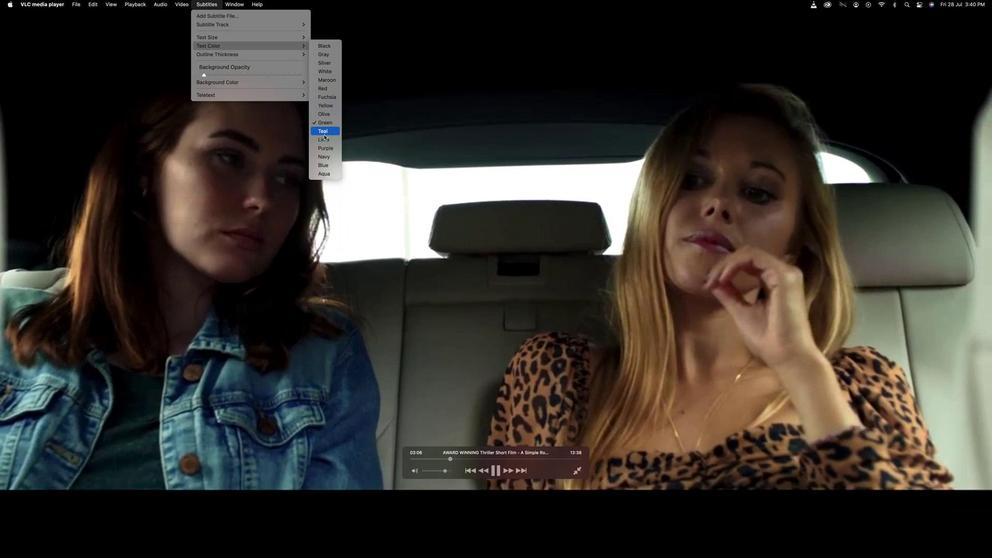 
Action: Mouse pressed left at (319, 145)
Screenshot: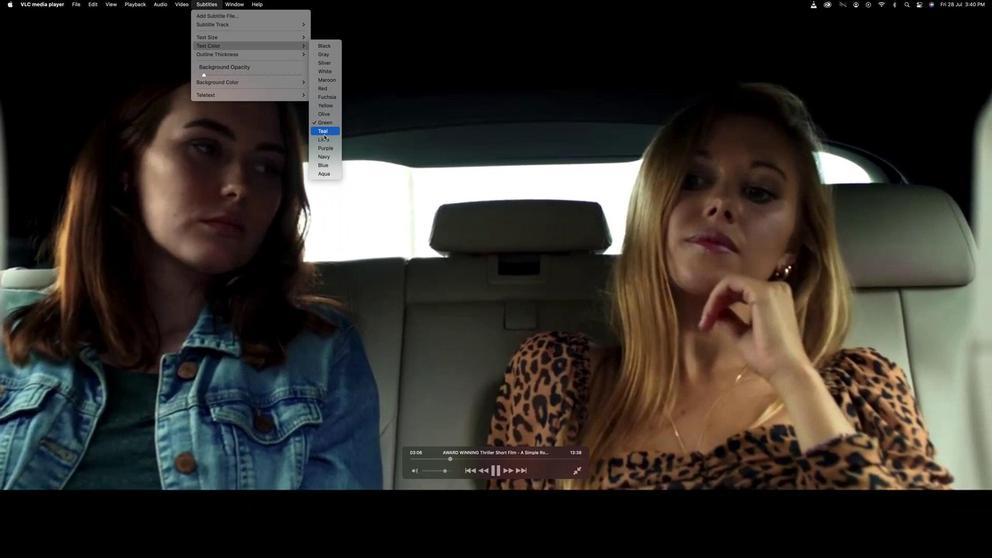 
Action: Mouse moved to (196, 24)
Screenshot: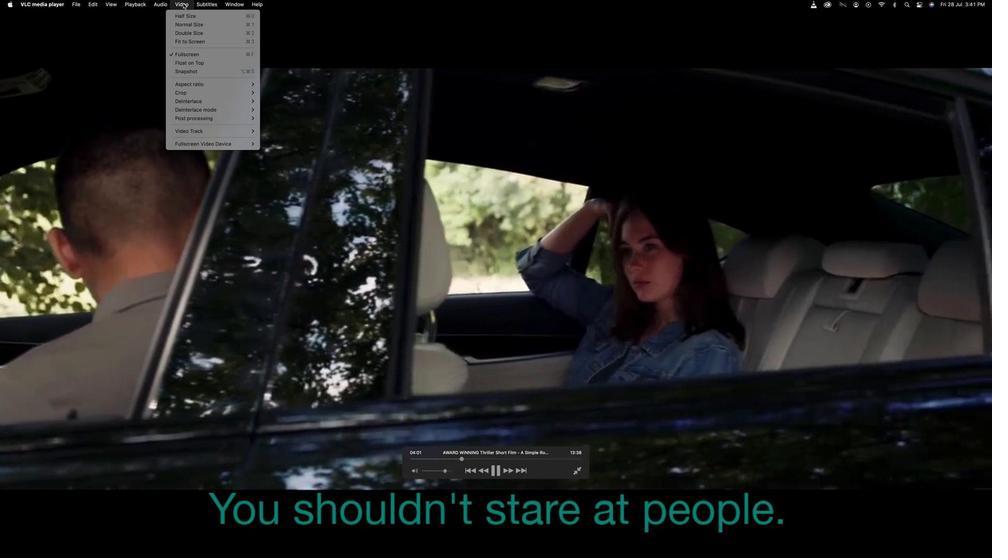 
Action: Mouse pressed left at (196, 24)
Screenshot: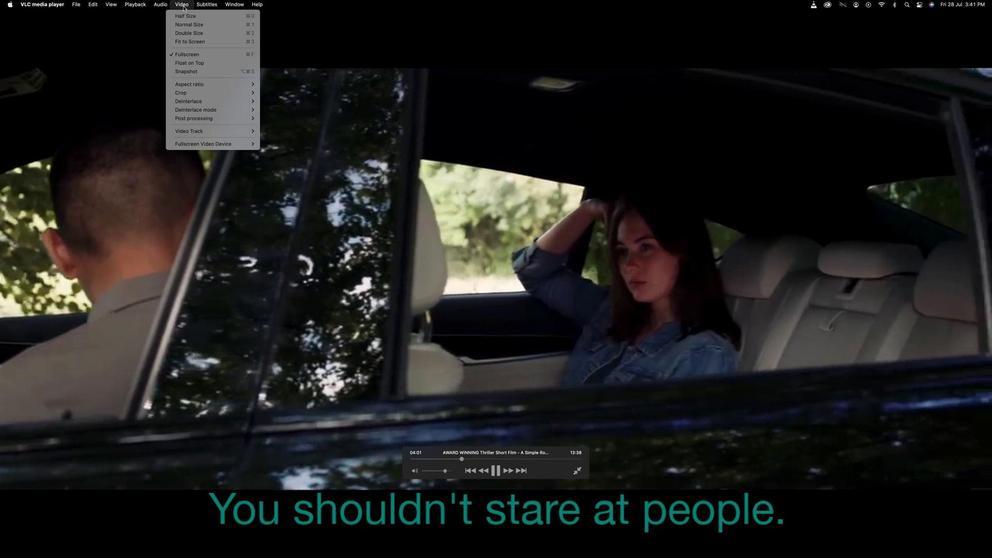 
Action: Mouse moved to (205, 88)
Screenshot: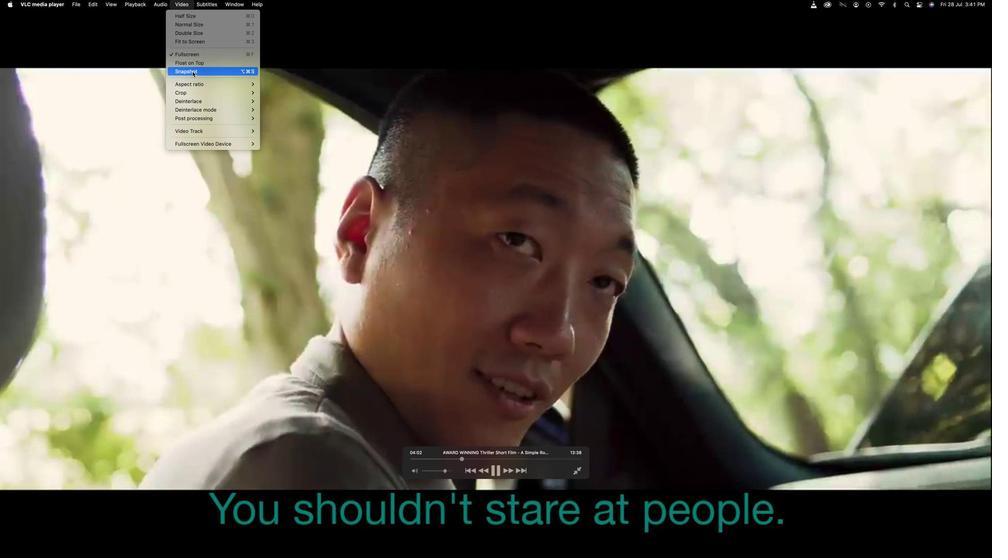 
Action: Mouse pressed left at (205, 88)
Screenshot: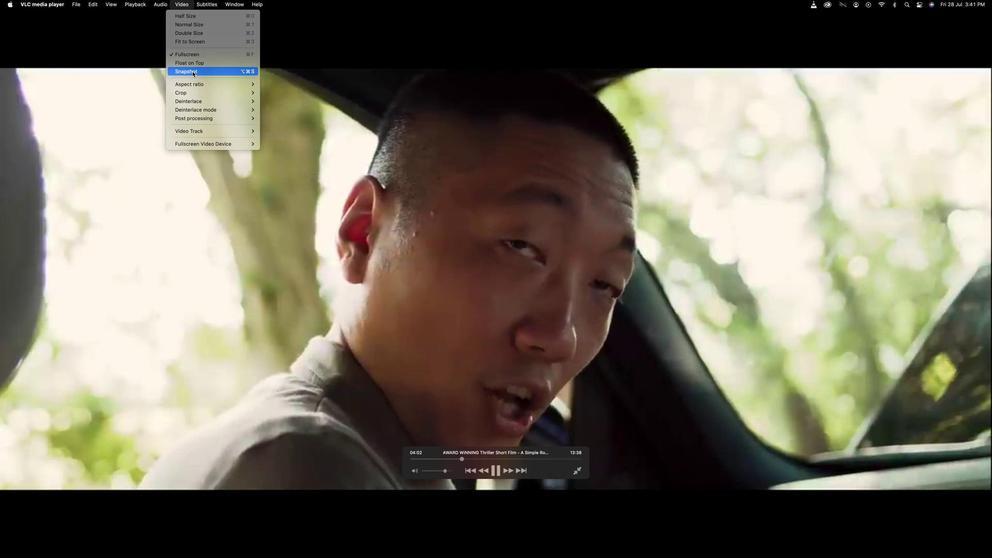 
Action: Mouse moved to (212, 26)
Screenshot: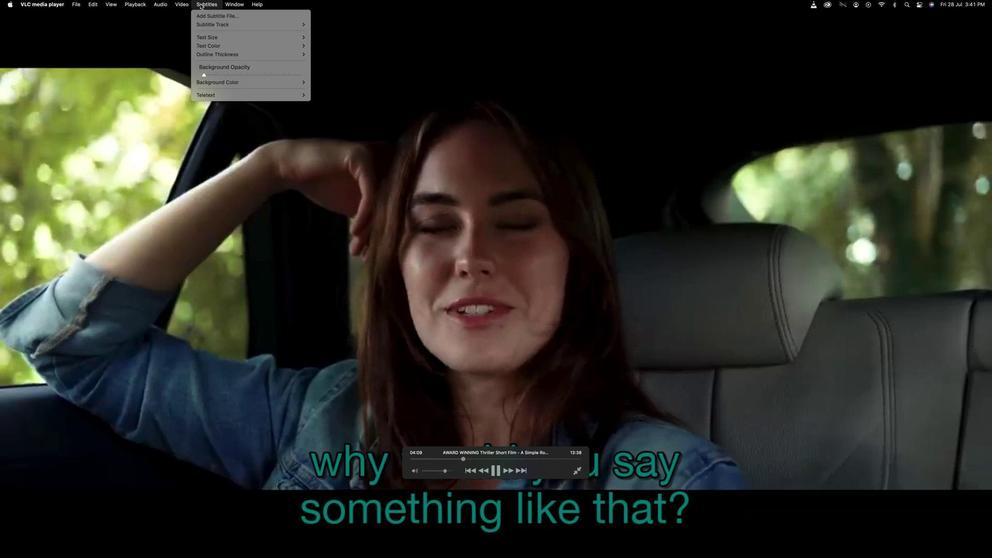 
Action: Mouse pressed left at (212, 26)
Screenshot: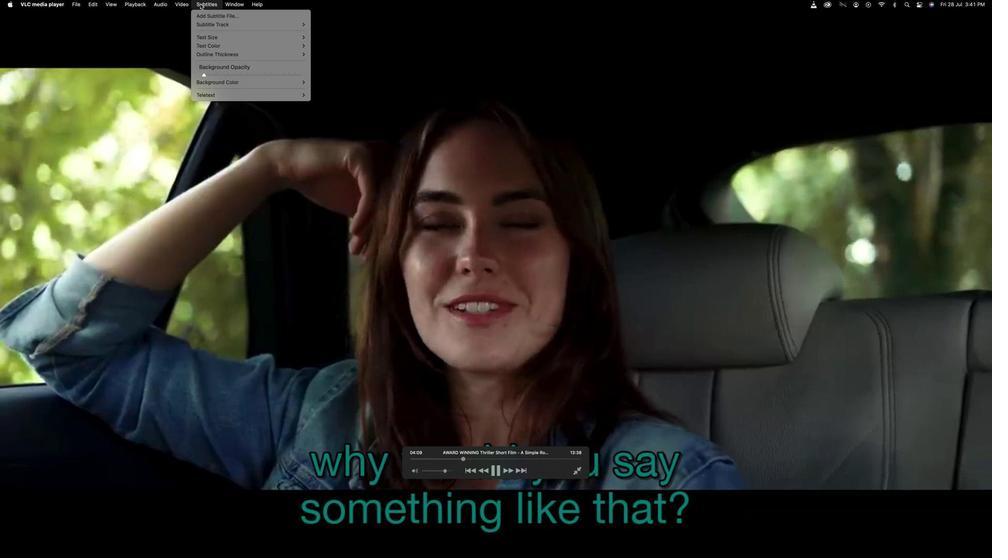
Action: Mouse moved to (310, 149)
Screenshot: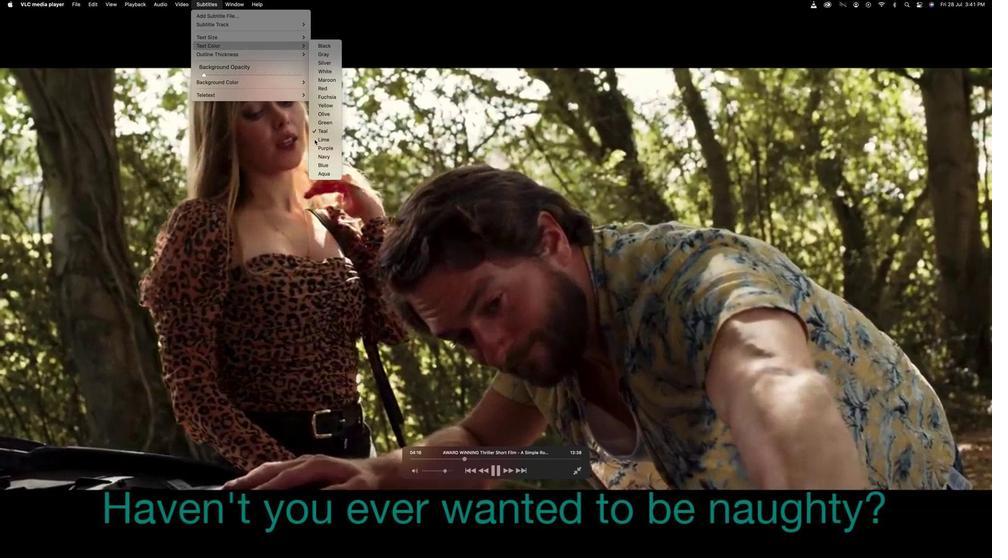 
Action: Mouse pressed left at (310, 149)
Screenshot: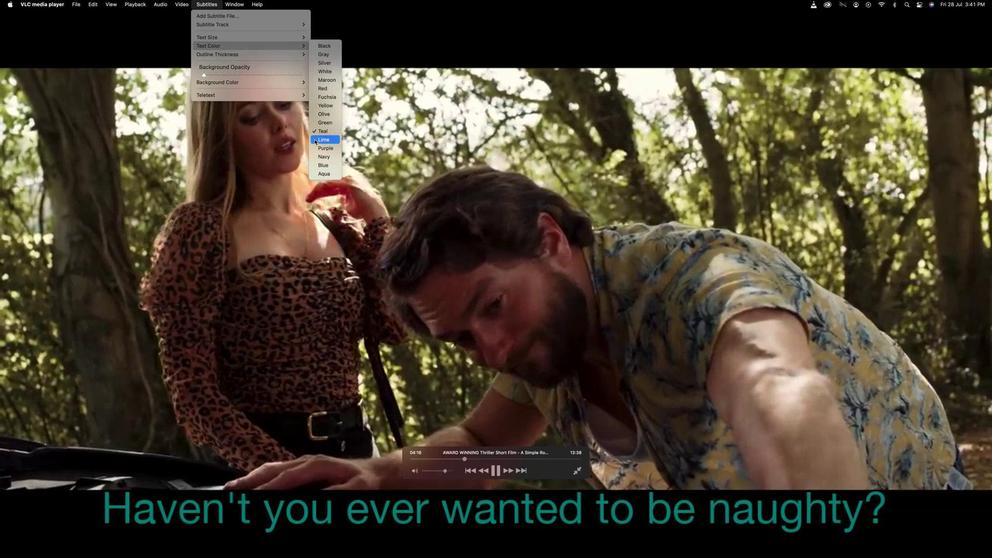 
Action: Mouse moved to (191, 23)
Screenshot: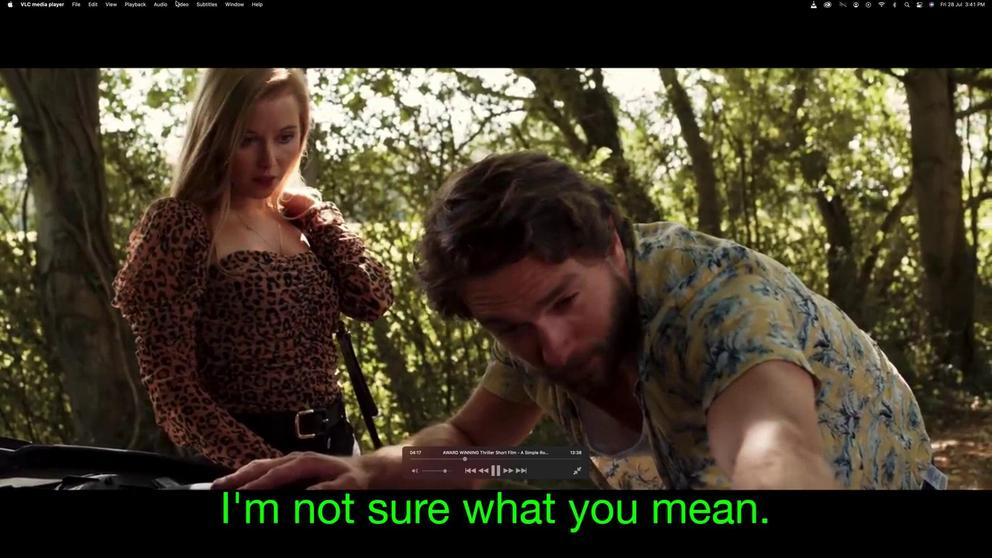 
Action: Mouse pressed left at (191, 23)
Screenshot: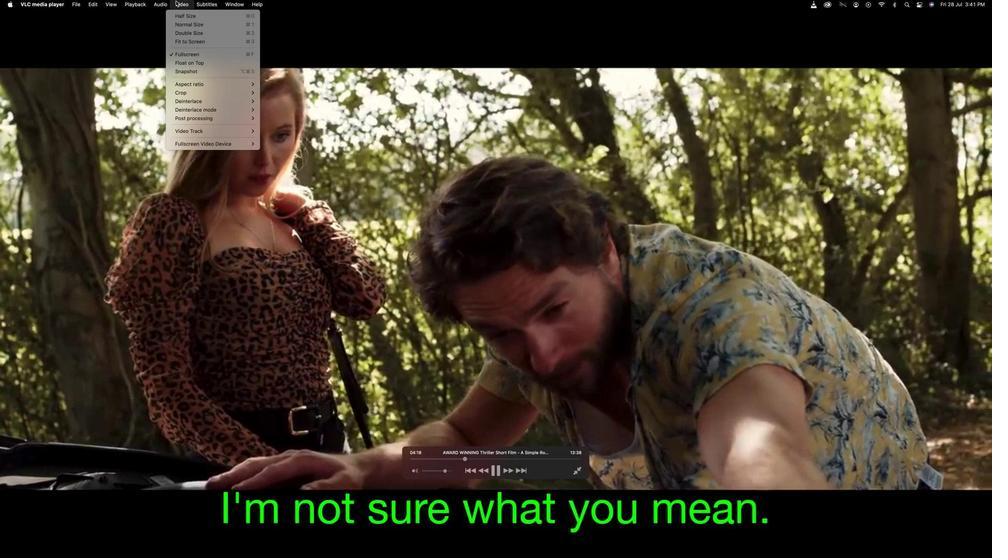 
Action: Mouse moved to (202, 89)
Screenshot: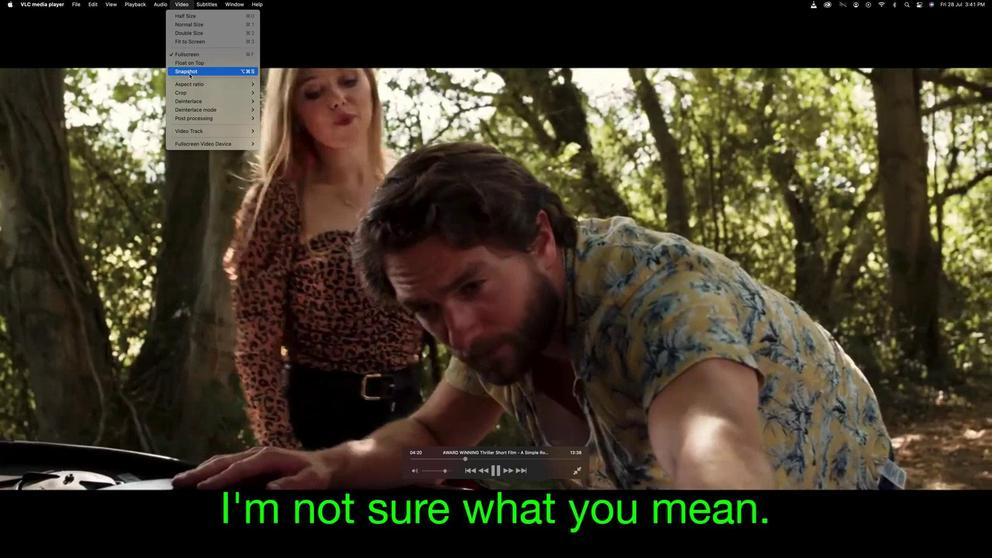 
Action: Mouse pressed left at (202, 89)
Screenshot: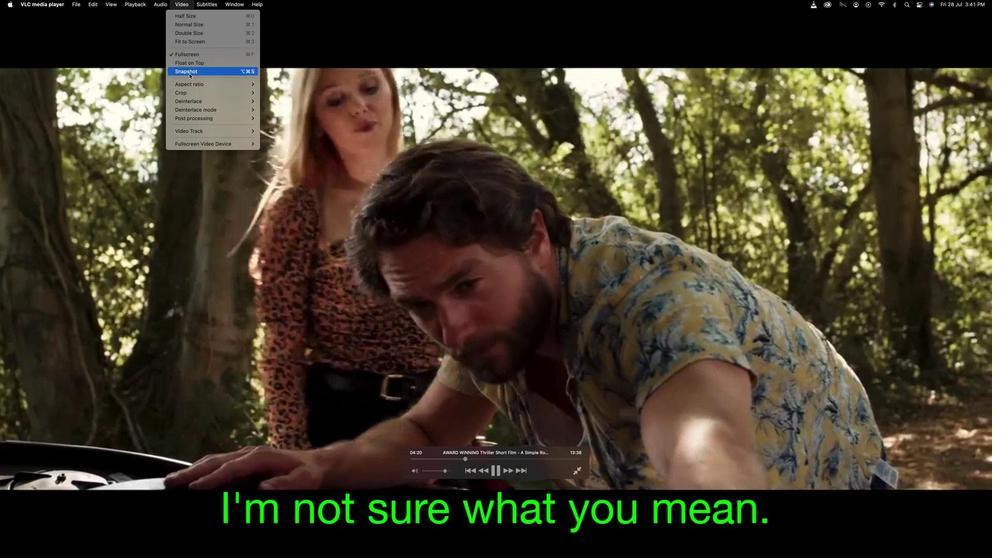 
Action: Mouse moved to (192, 24)
Screenshot: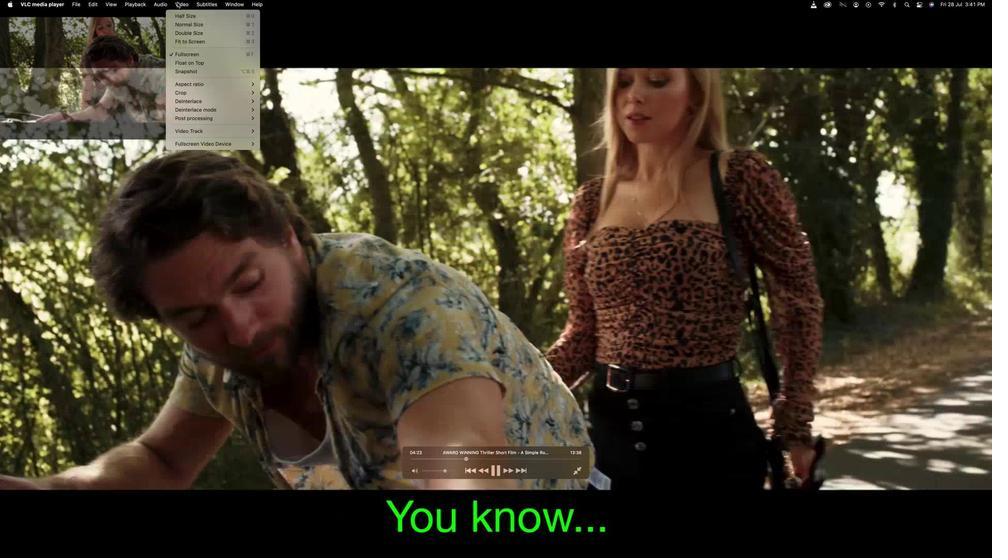 
Action: Mouse pressed left at (192, 24)
Screenshot: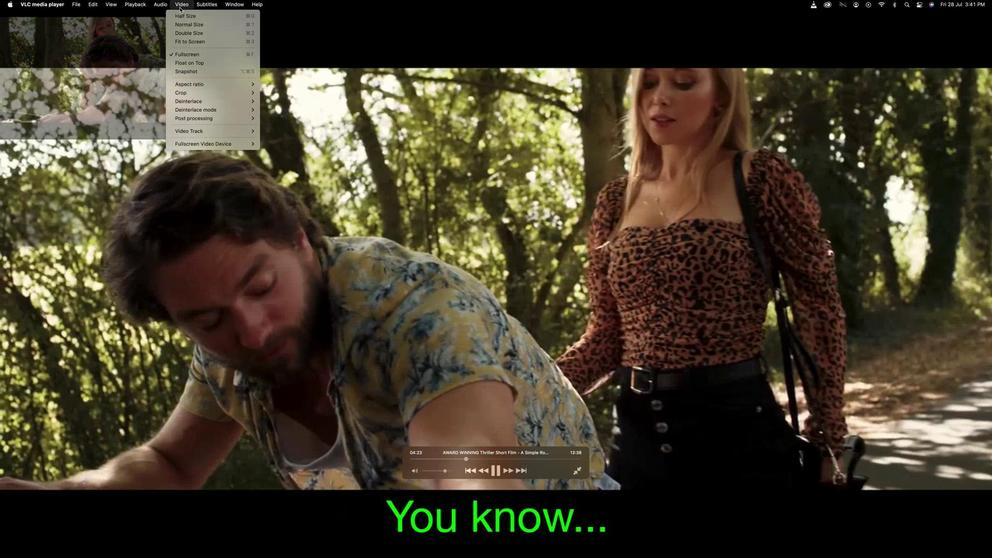 
Action: Mouse moved to (206, 86)
Screenshot: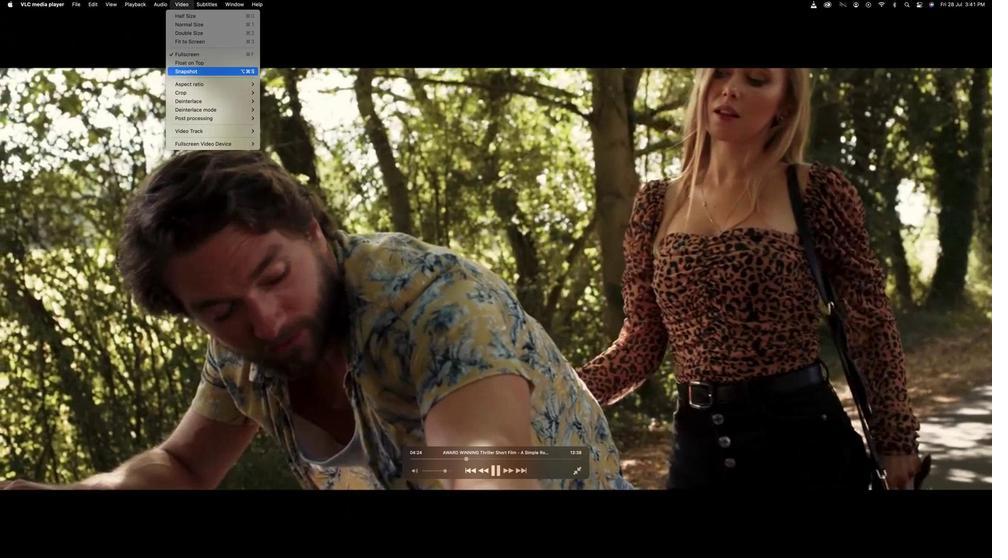
Action: Mouse pressed left at (206, 86)
Screenshot: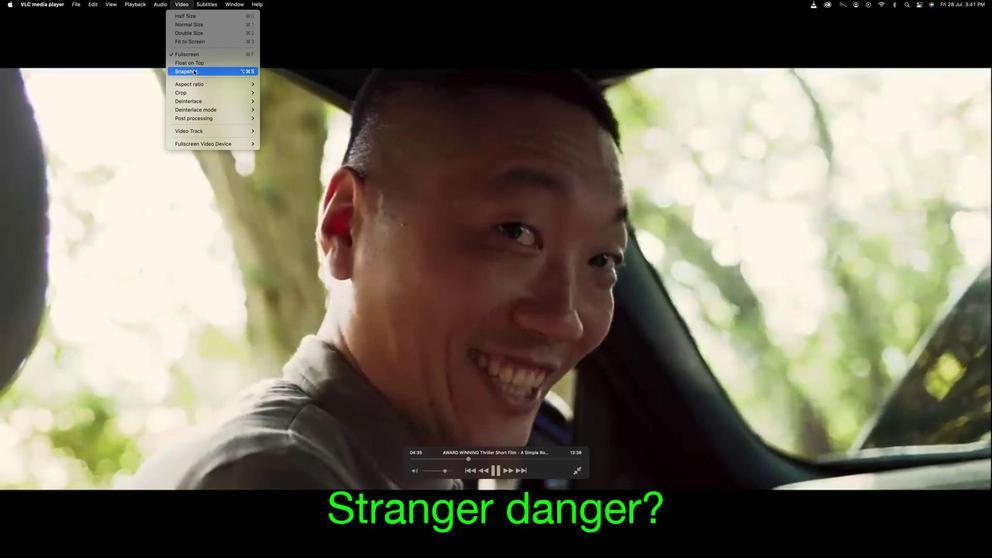
Action: Mouse moved to (216, 23)
Screenshot: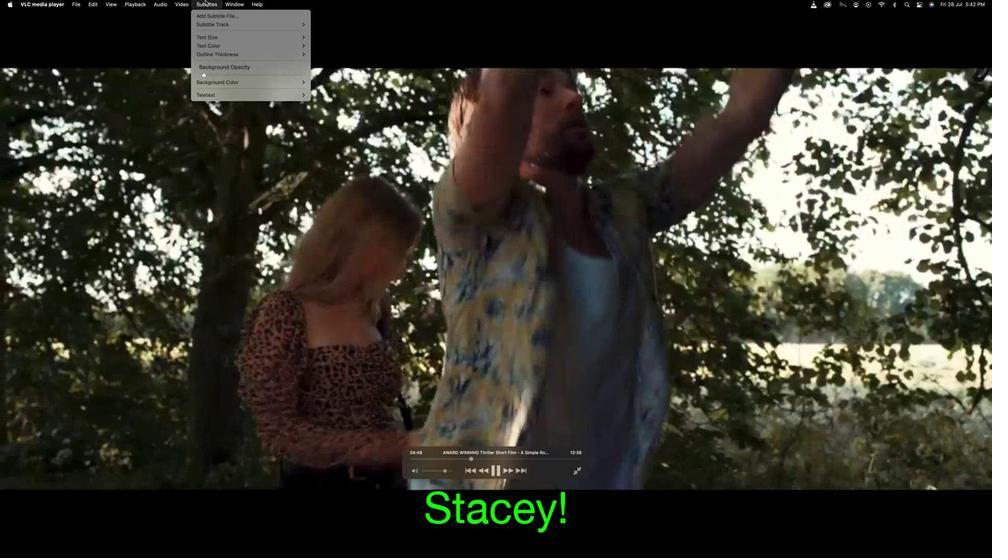 
Action: Mouse pressed left at (216, 23)
Screenshot: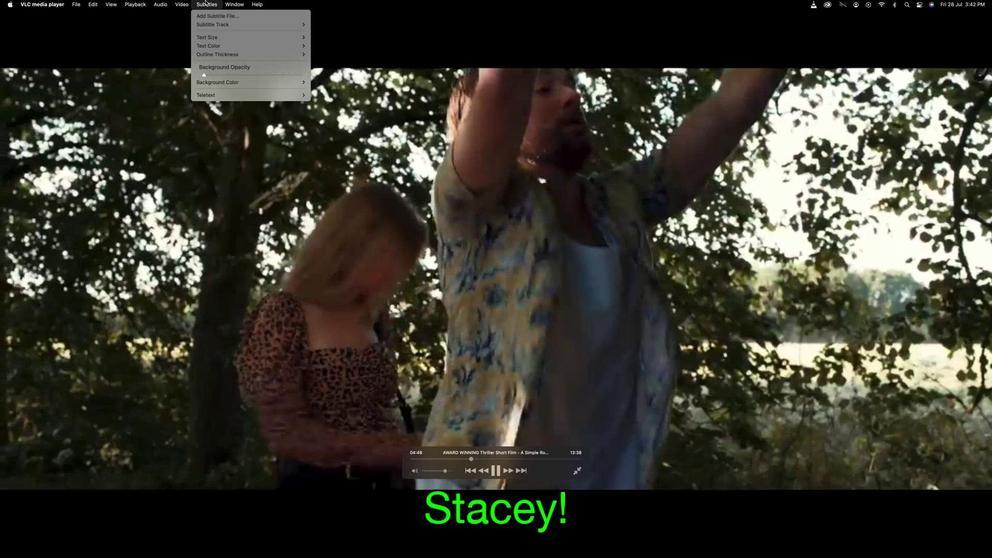 
Action: Mouse moved to (315, 156)
Screenshot: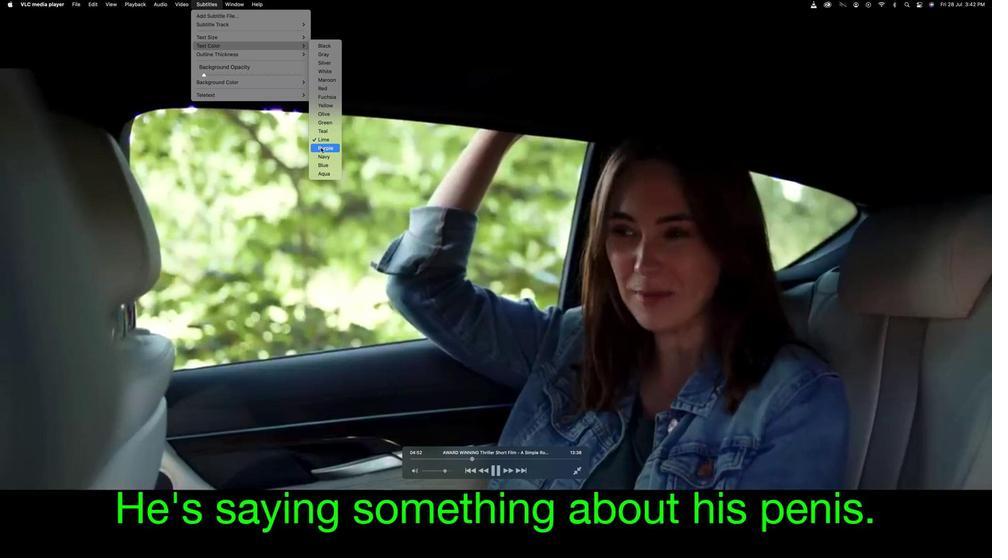 
Action: Mouse pressed left at (315, 156)
Screenshot: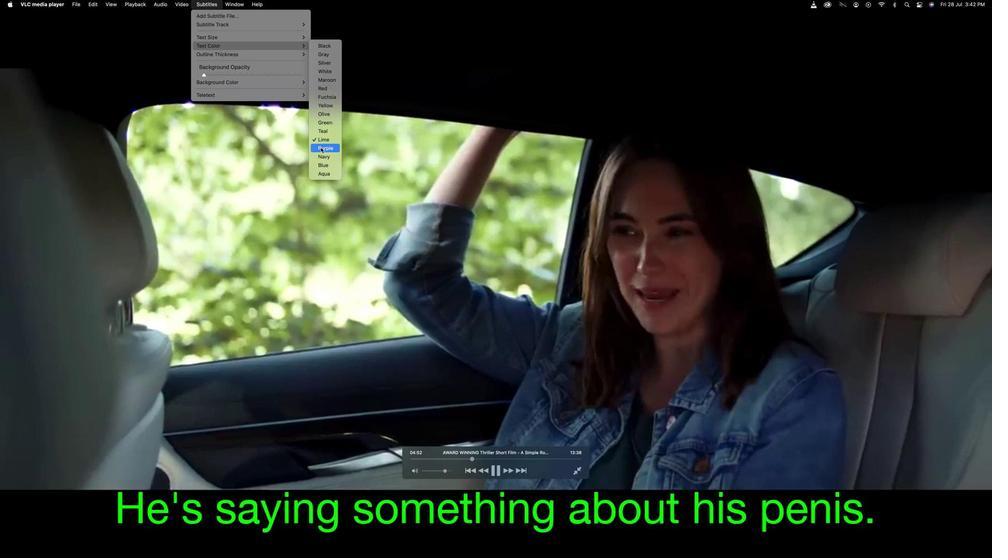 
Action: Mouse moved to (199, 26)
Screenshot: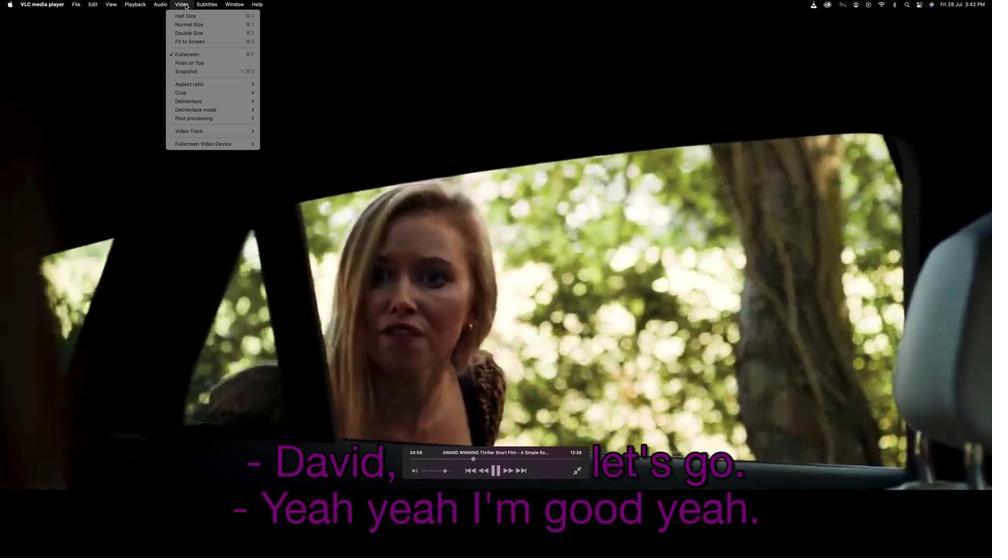
Action: Mouse pressed left at (199, 26)
Screenshot: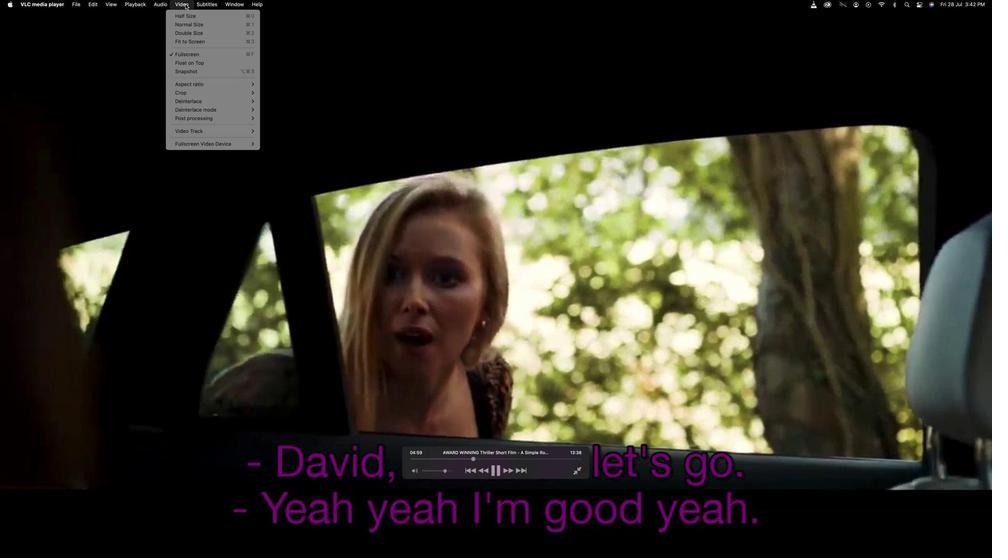 
Action: Mouse moved to (204, 90)
Screenshot: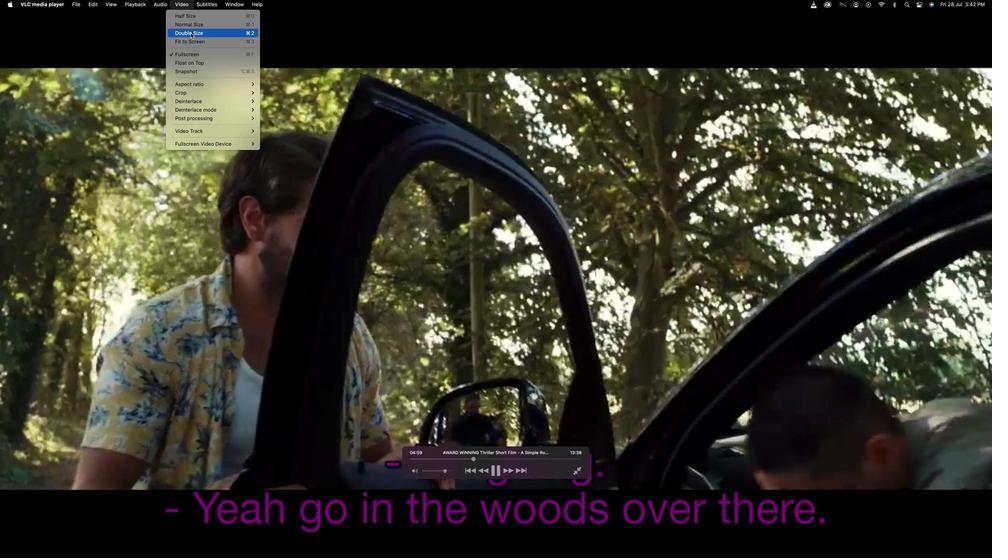 
Action: Mouse pressed left at (204, 90)
Screenshot: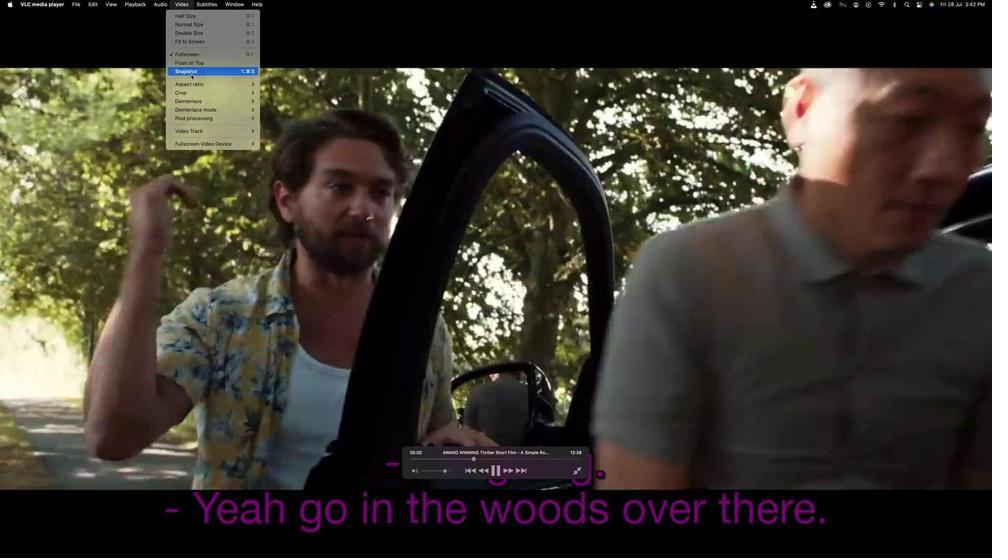 
Action: Mouse moved to (211, 25)
Screenshot: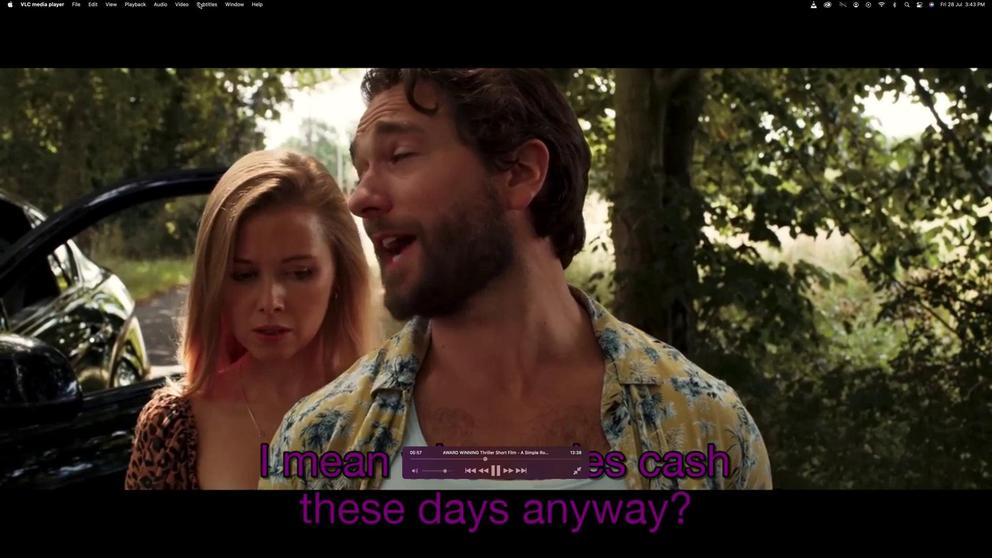 
Action: Mouse pressed left at (211, 25)
Screenshot: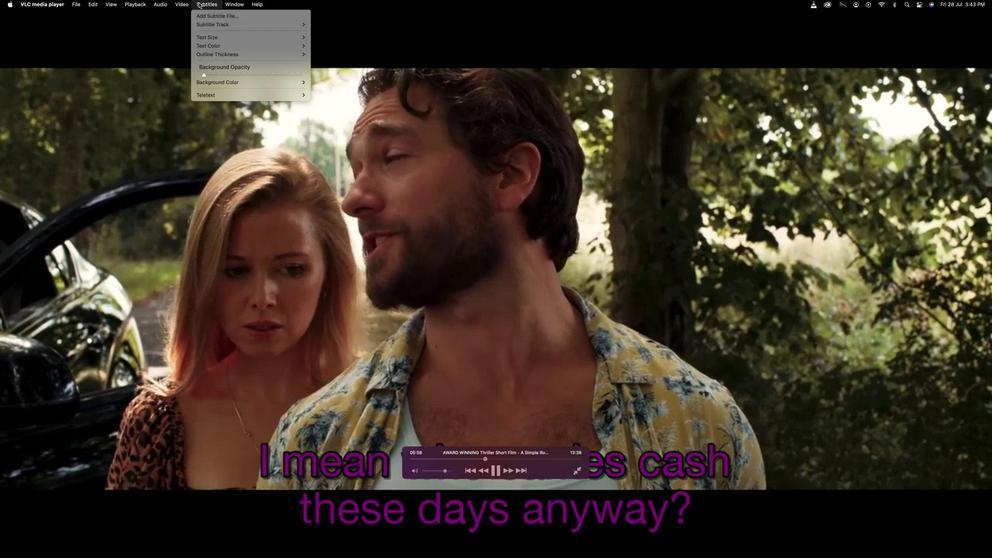 
Action: Mouse moved to (316, 83)
Screenshot: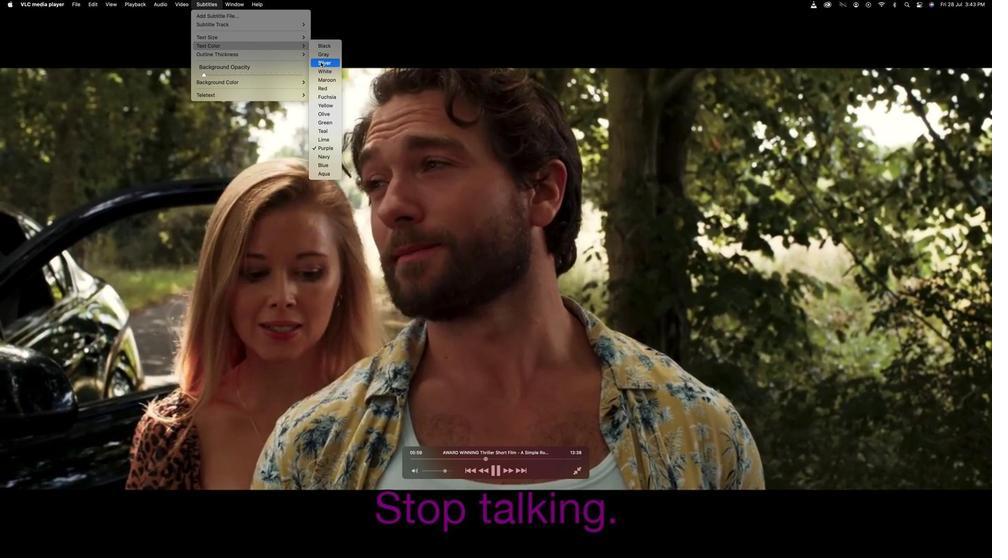 
Action: Mouse pressed left at (316, 83)
Screenshot: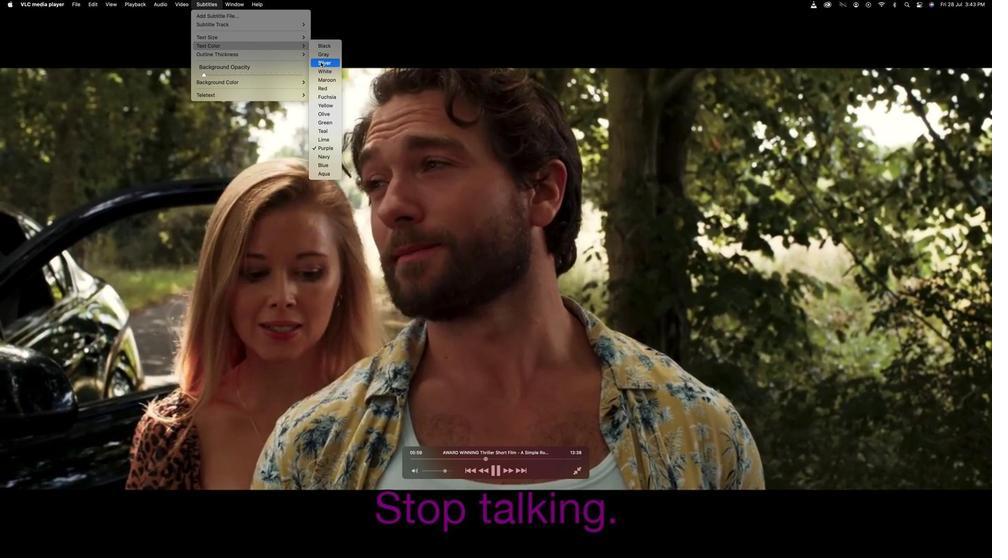 
Action: Mouse moved to (195, 24)
Screenshot: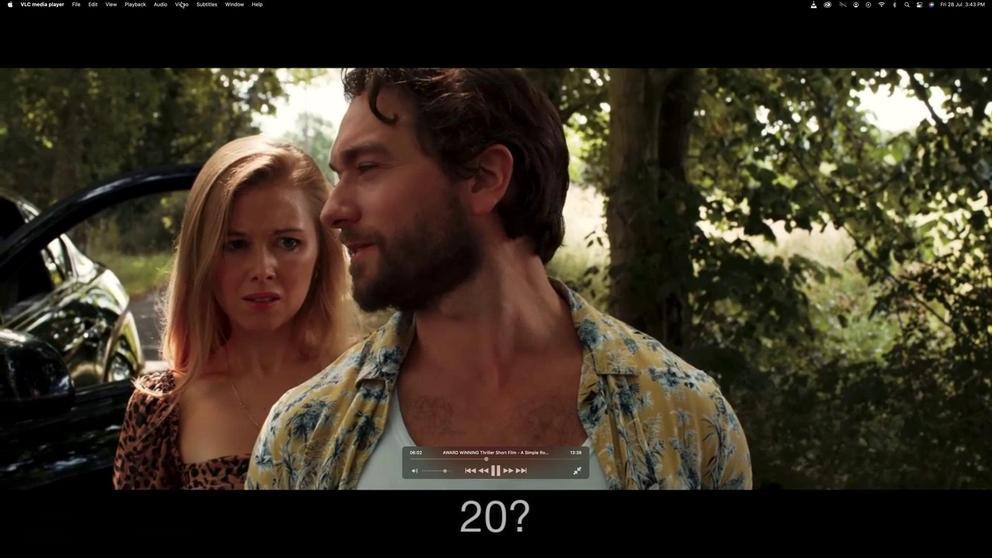 
Action: Mouse pressed left at (195, 24)
Screenshot: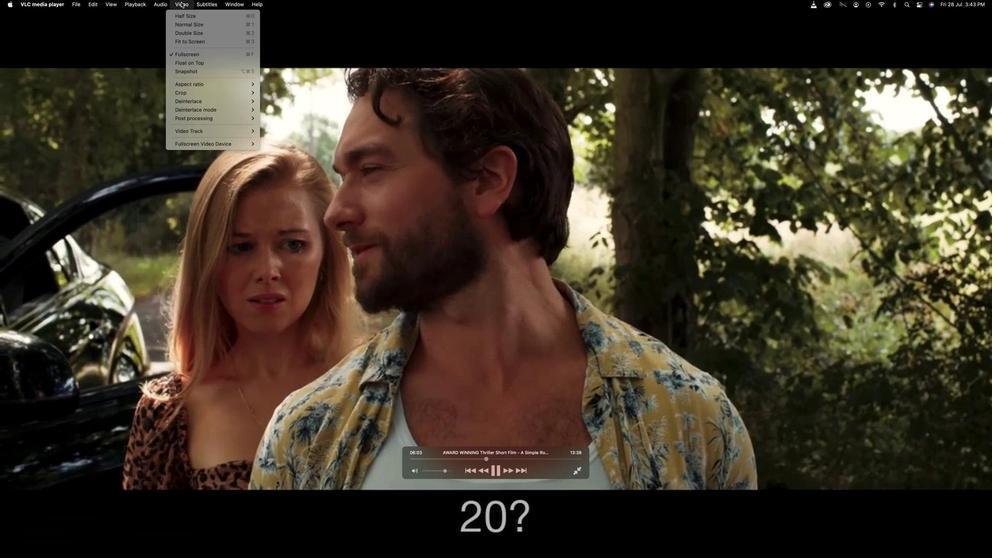 
Action: Mouse moved to (207, 90)
Screenshot: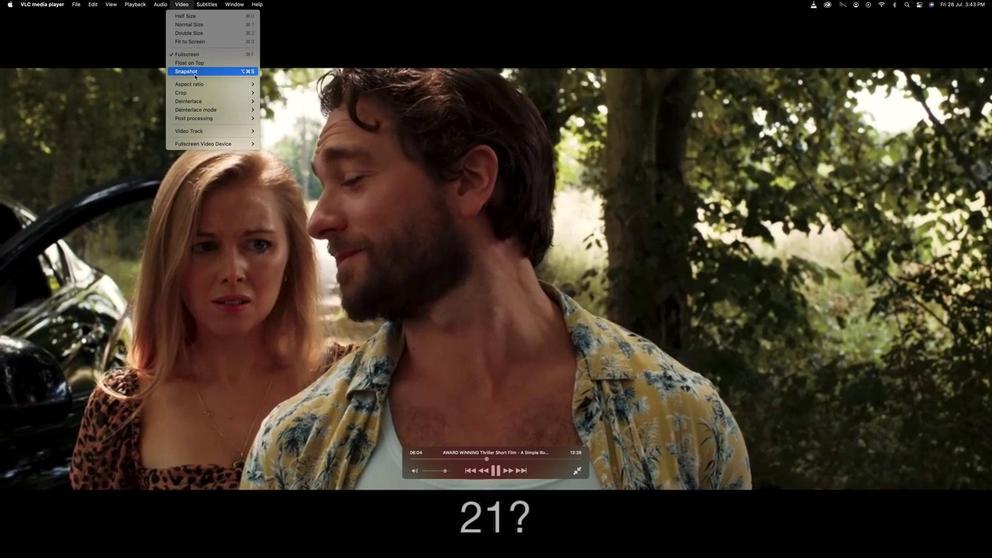 
Action: Mouse pressed left at (207, 90)
Screenshot: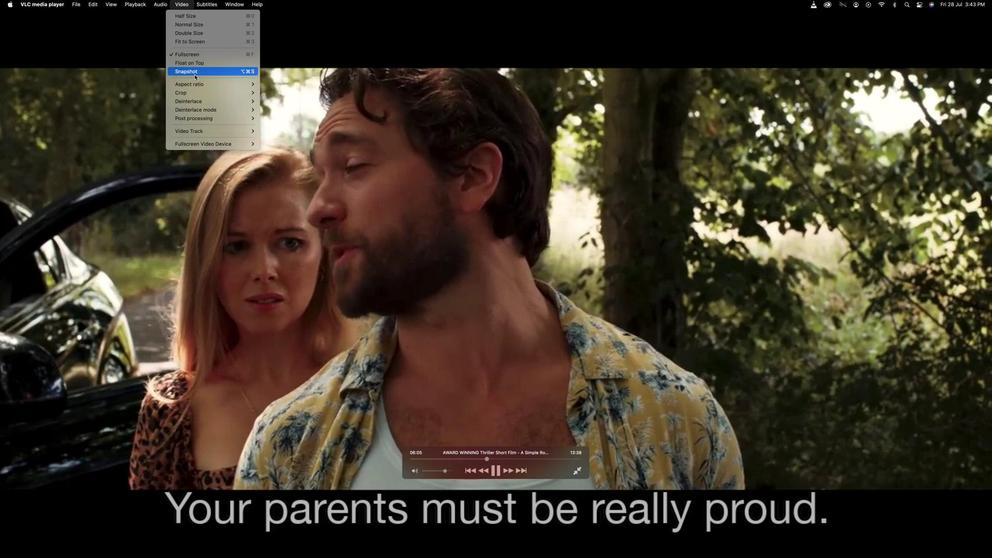 
Action: Mouse moved to (214, 27)
Screenshot: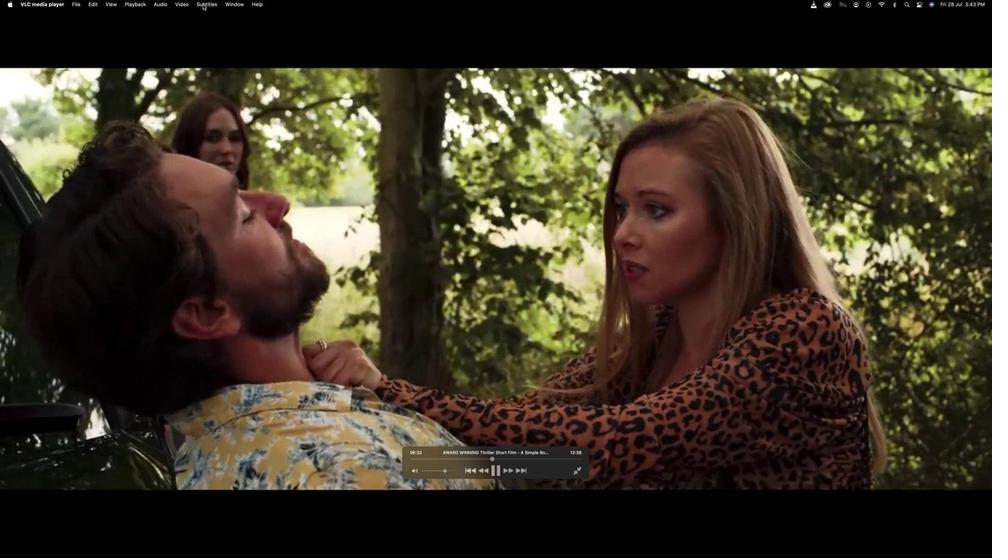 
Action: Mouse pressed left at (214, 27)
Screenshot: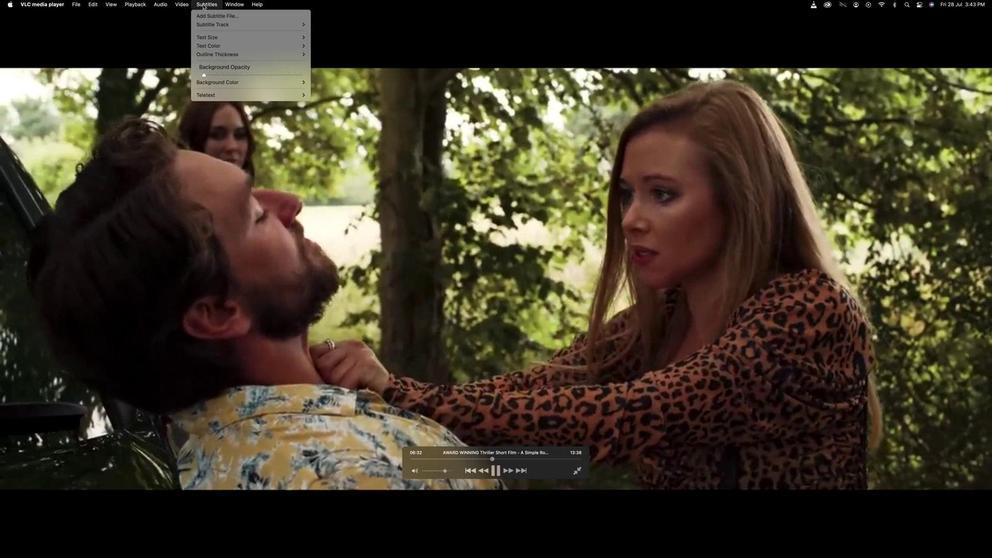 
Action: Mouse moved to (321, 68)
Screenshot: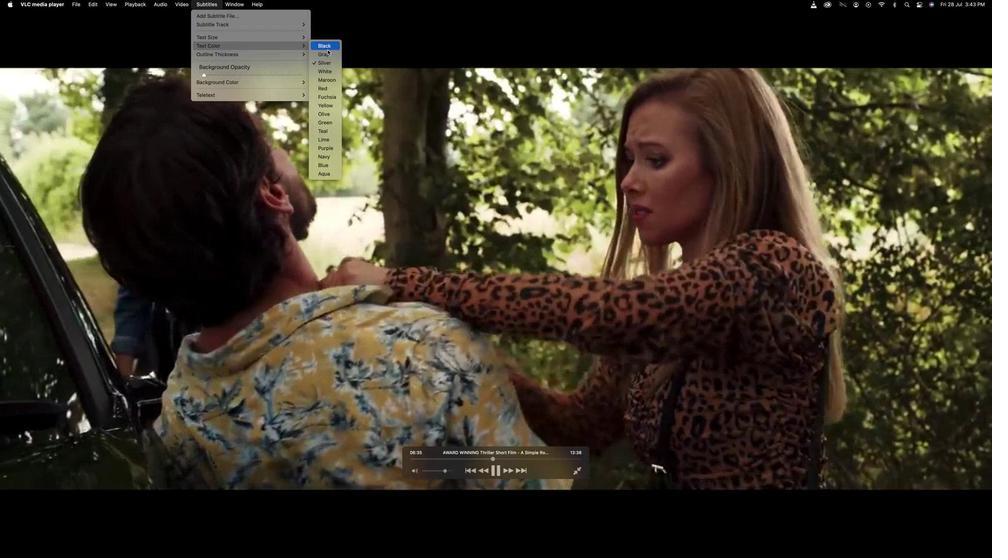 
Action: Mouse pressed left at (321, 68)
Screenshot: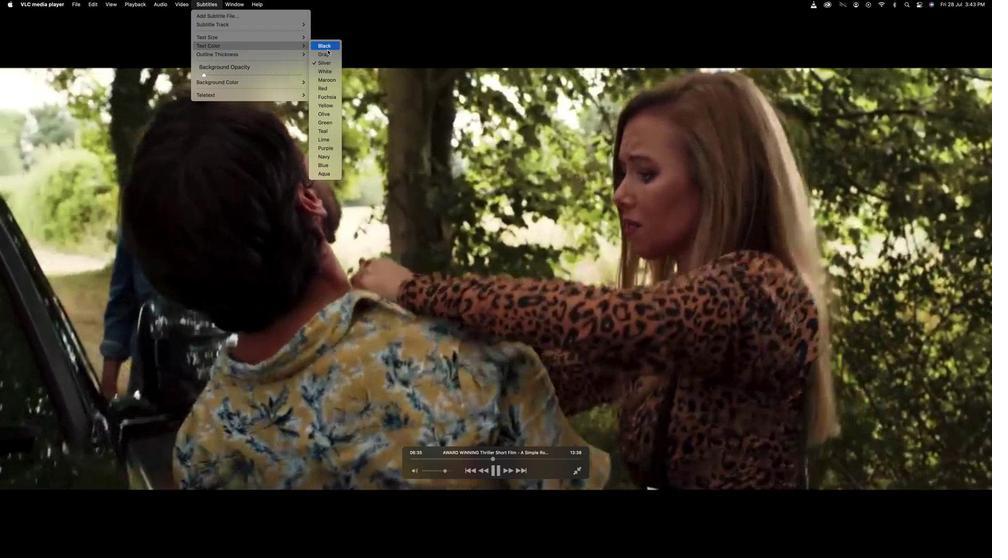 
Action: Mouse moved to (217, 23)
Screenshot: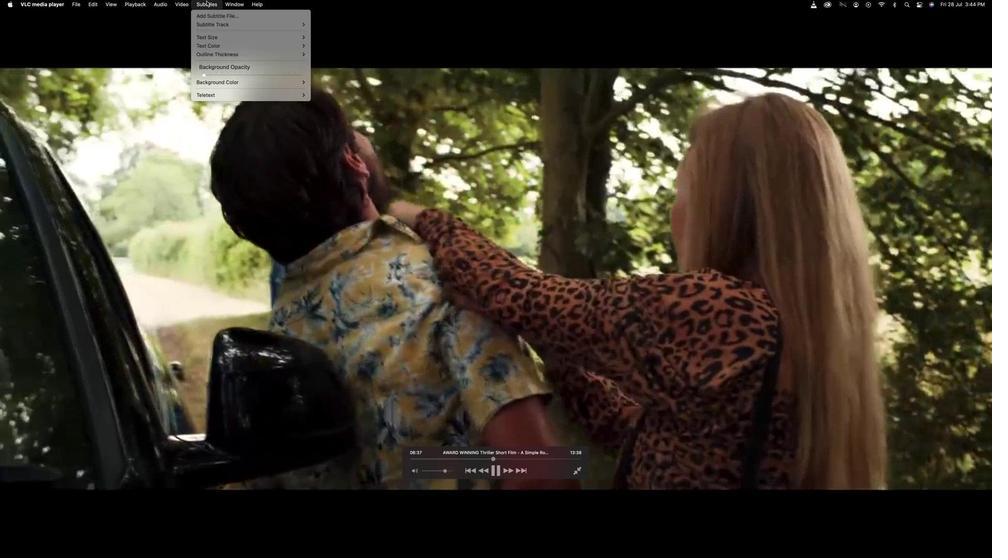 
Action: Mouse pressed left at (217, 23)
Screenshot: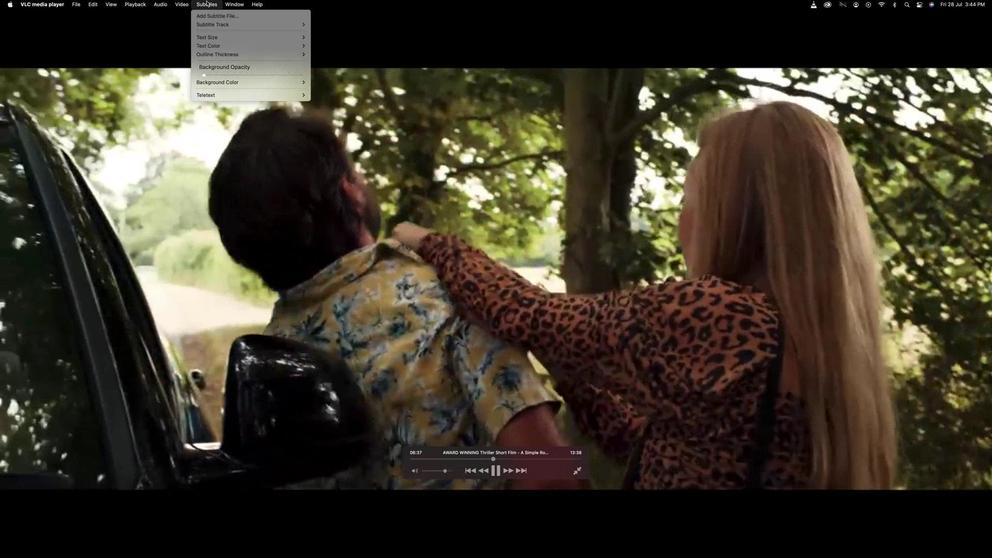 
Action: Mouse moved to (315, 93)
Screenshot: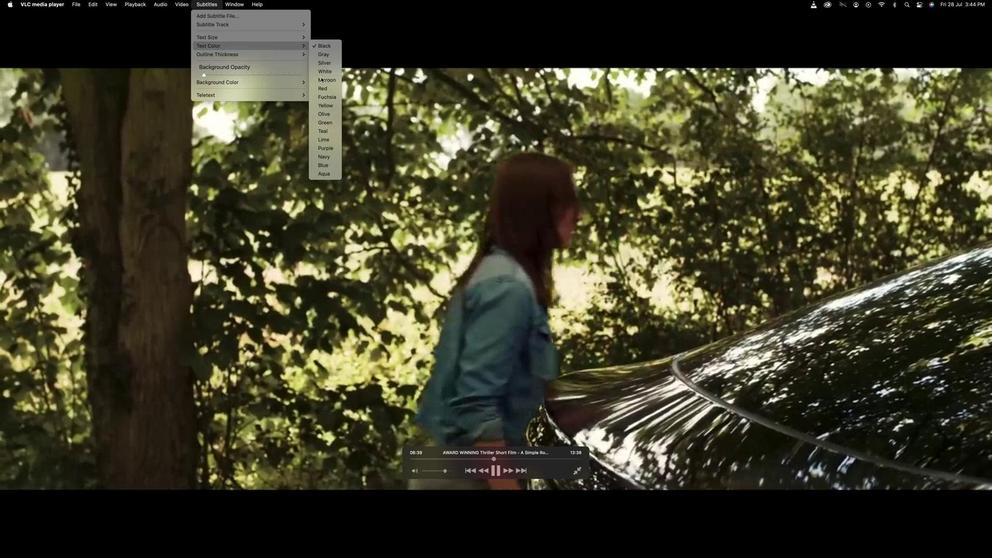 
Action: Mouse pressed left at (315, 93)
Screenshot: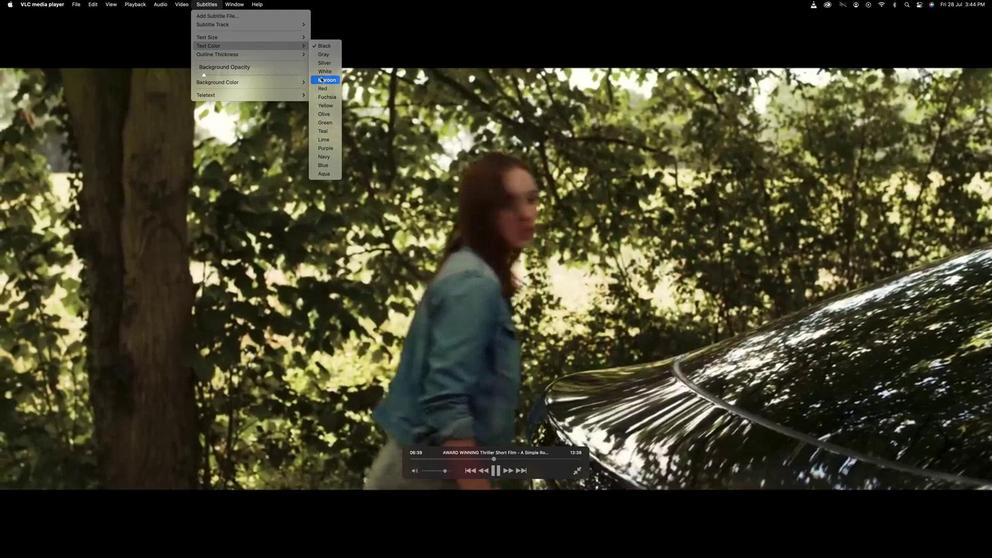 
Action: Mouse moved to (199, 26)
Screenshot: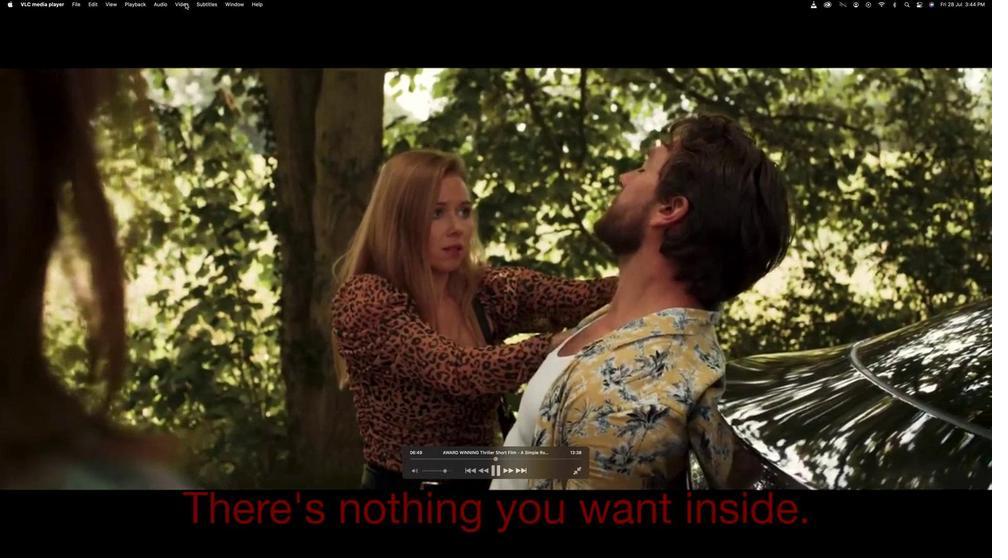 
Action: Mouse pressed left at (199, 26)
Screenshot: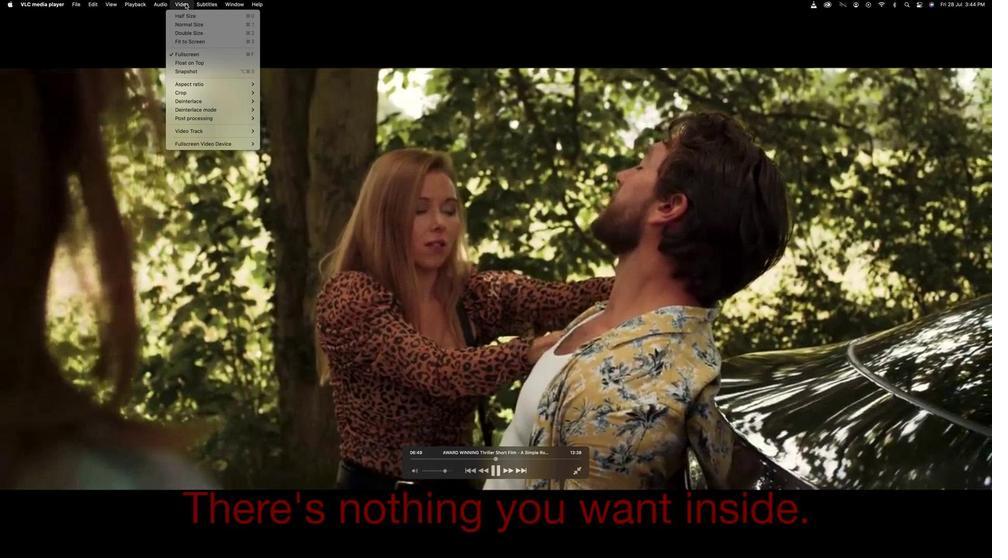 
Action: Mouse moved to (208, 87)
Screenshot: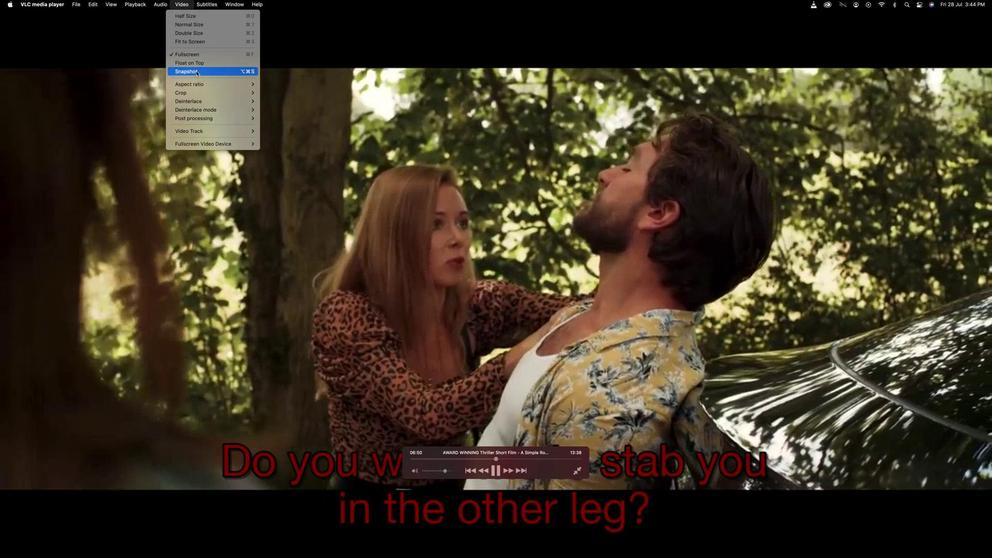 
Action: Mouse pressed left at (208, 87)
Screenshot: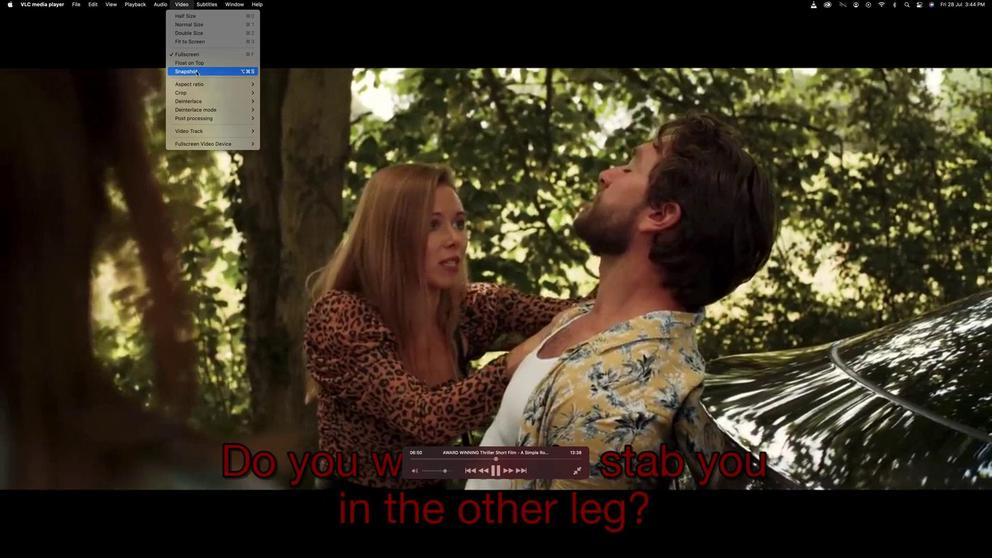 
Action: Mouse moved to (212, 26)
Screenshot: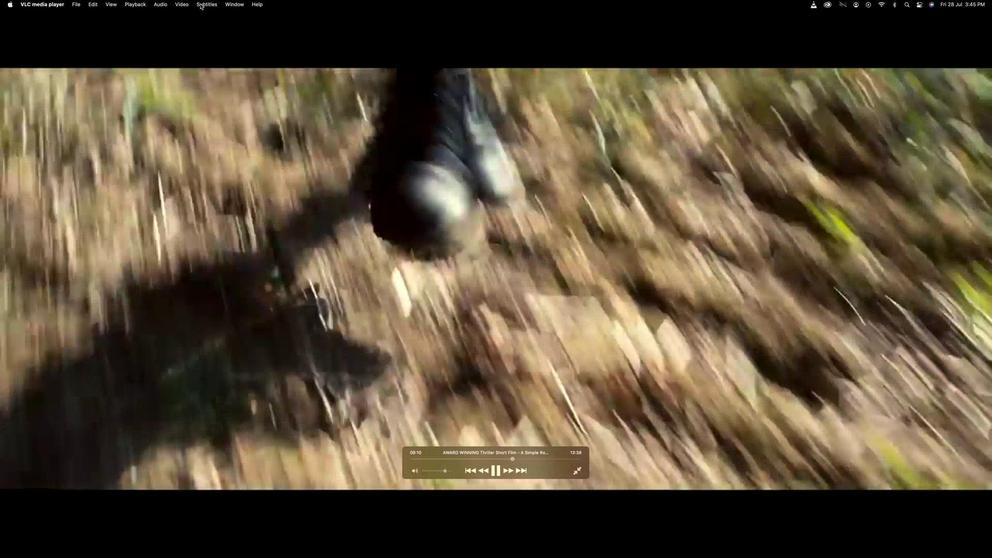 
Action: Mouse pressed left at (212, 26)
Screenshot: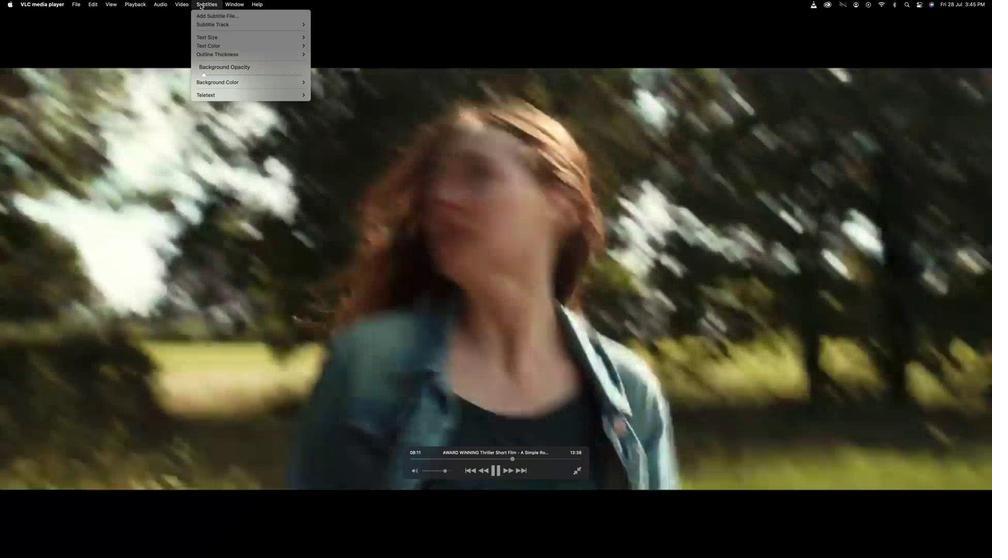 
Action: Mouse moved to (316, 107)
Screenshot: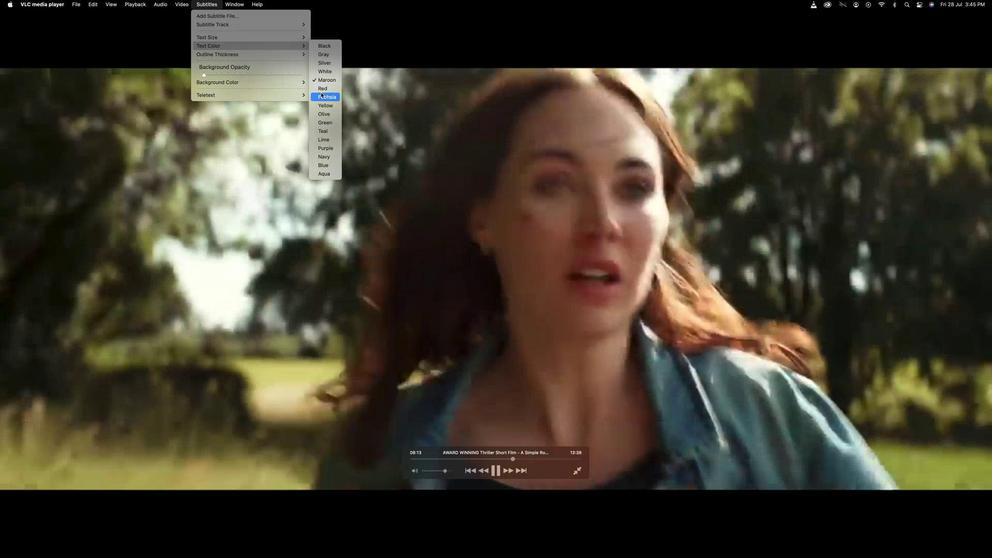 
Action: Mouse pressed left at (316, 107)
Screenshot: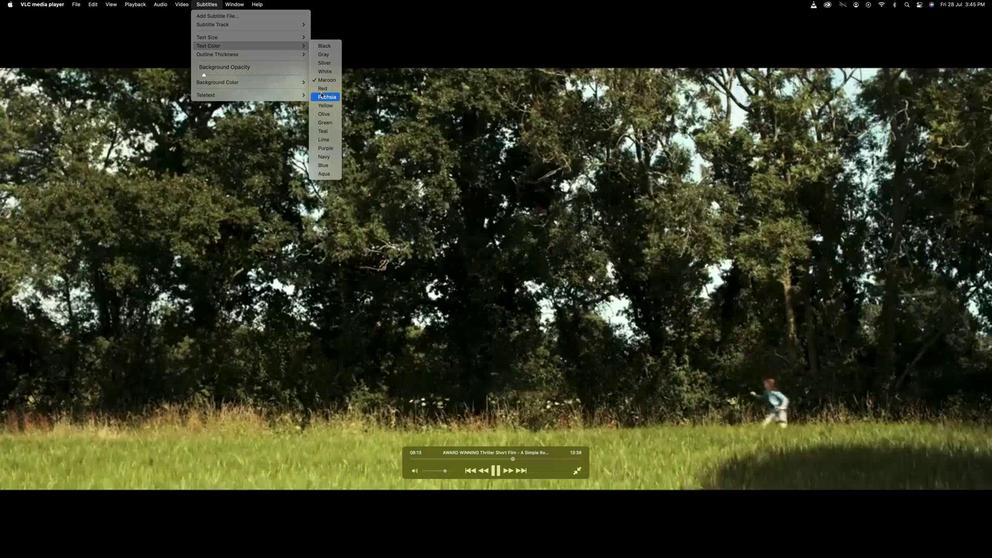 
Action: Mouse moved to (191, 24)
Screenshot: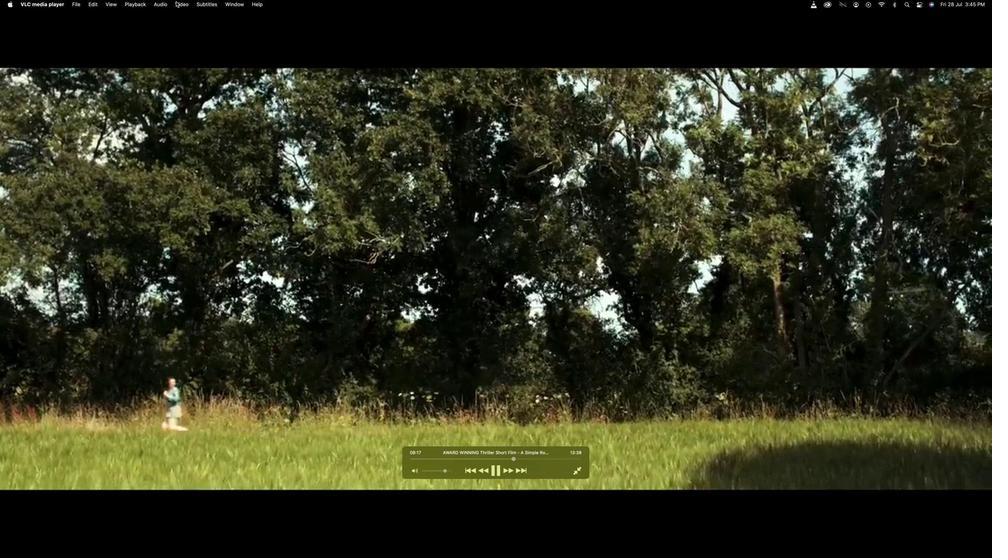 
Action: Mouse pressed left at (191, 24)
Screenshot: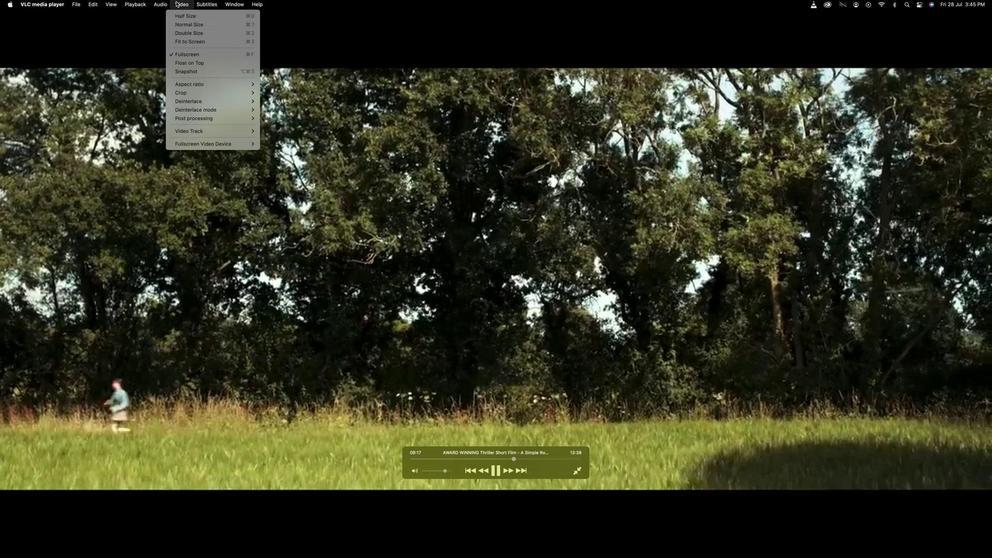 
Action: Mouse moved to (194, 88)
Screenshot: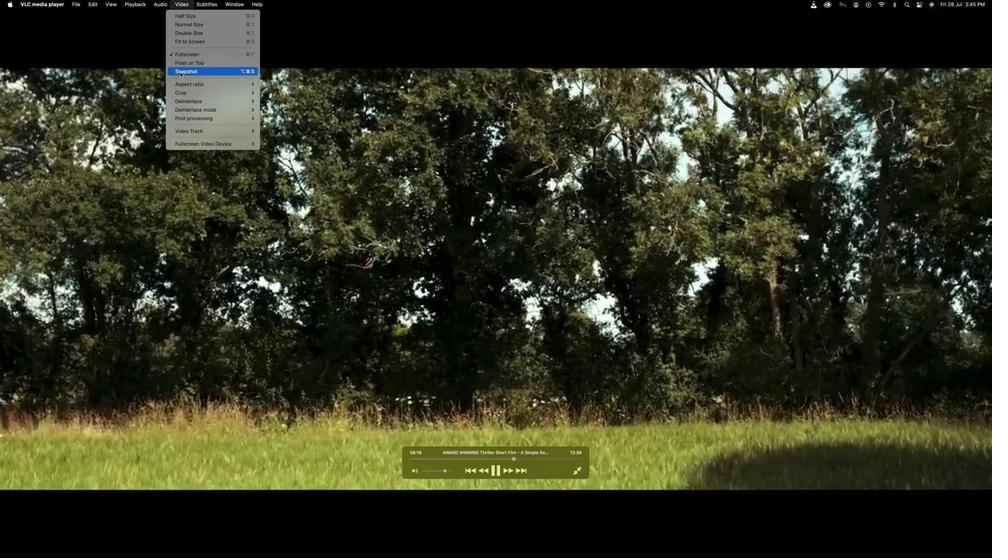 
Action: Mouse pressed left at (194, 88)
Screenshot: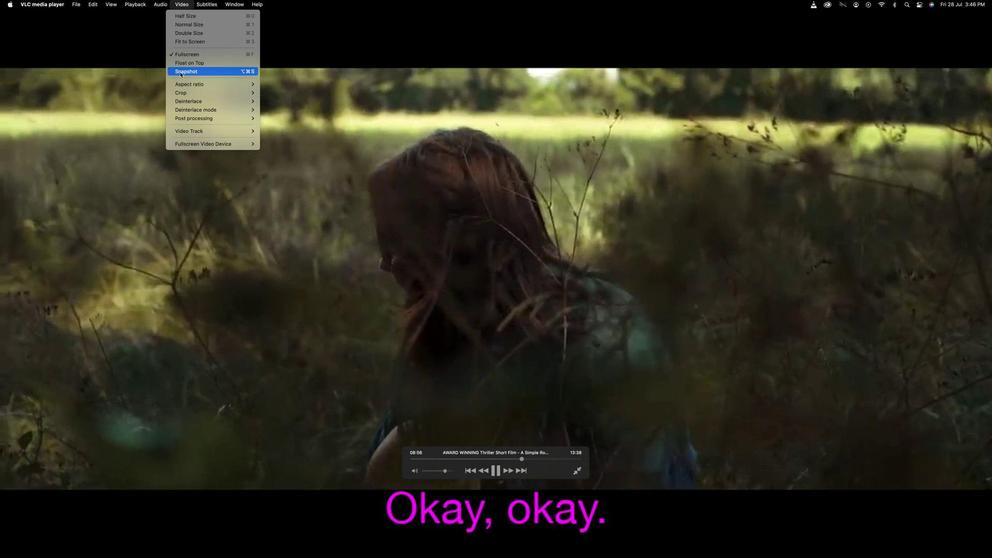 
Action: Mouse moved to (158, 25)
Screenshot: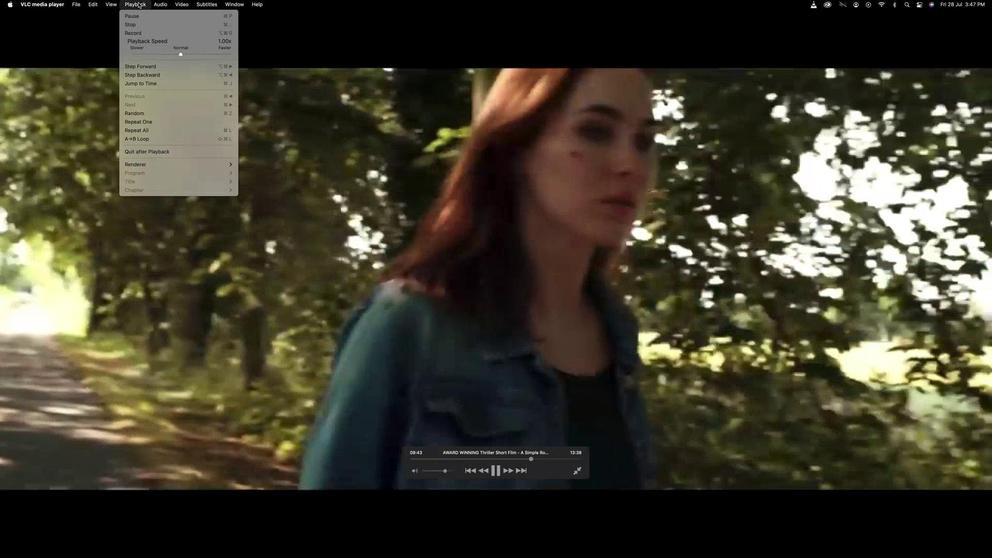 
Action: Mouse pressed left at (158, 25)
Screenshot: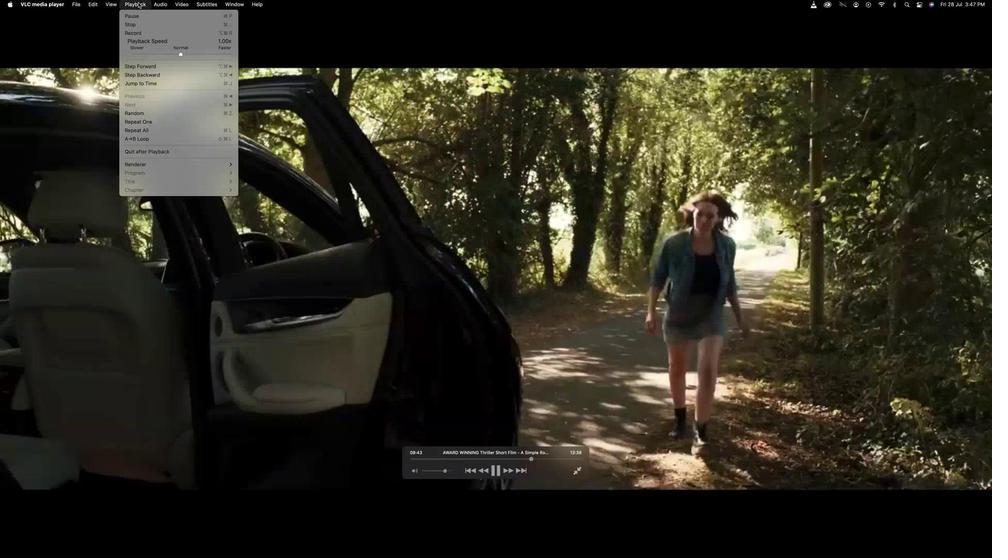 
Action: Mouse moved to (210, 70)
Screenshot: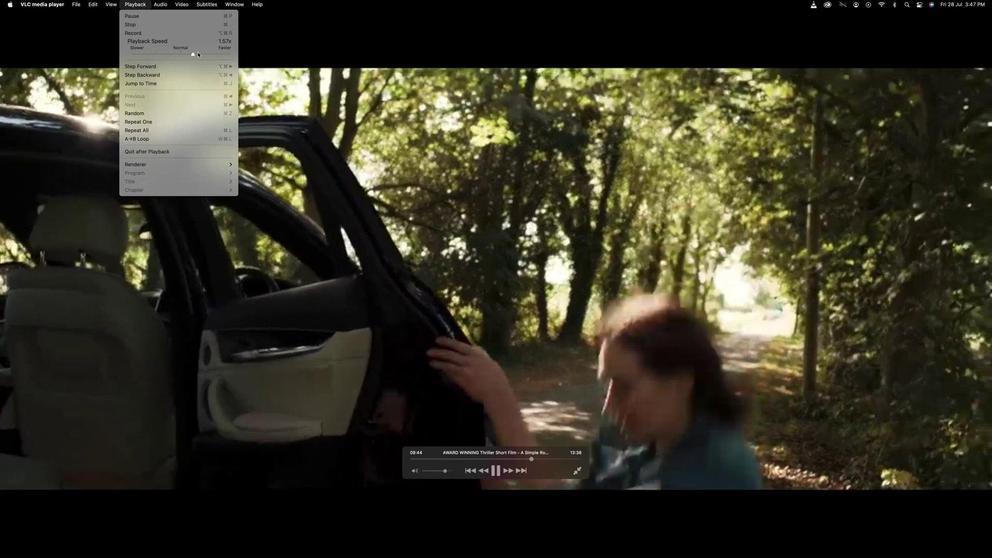 
Action: Mouse pressed left at (210, 70)
Screenshot: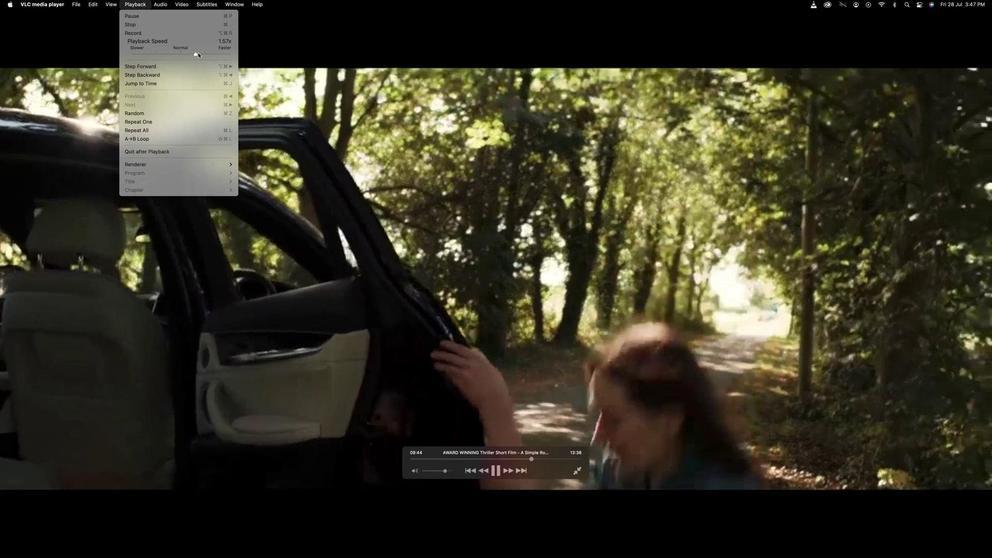 
Action: Mouse moved to (262, 94)
Screenshot: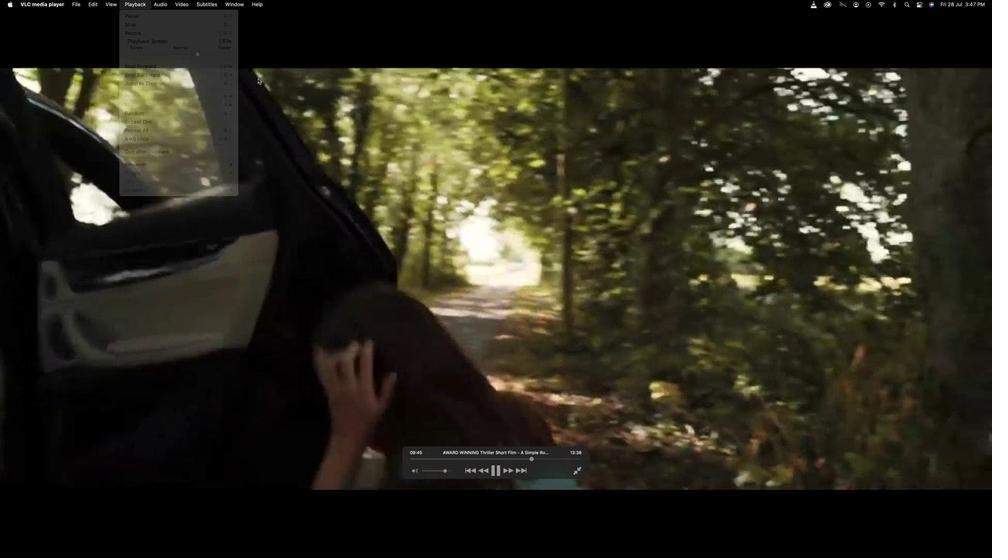 
Action: Mouse pressed left at (262, 94)
Screenshot: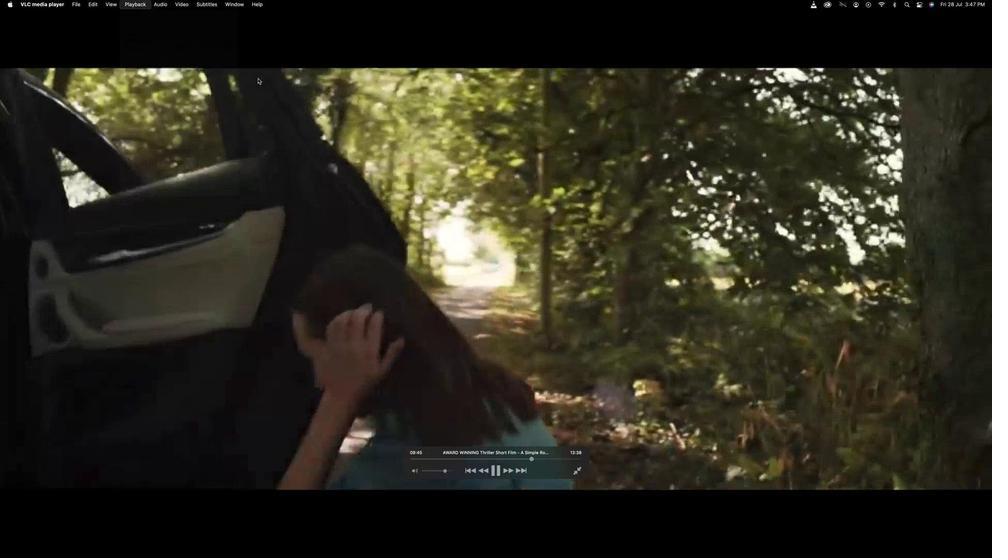 
Action: Mouse moved to (537, 446)
Screenshot: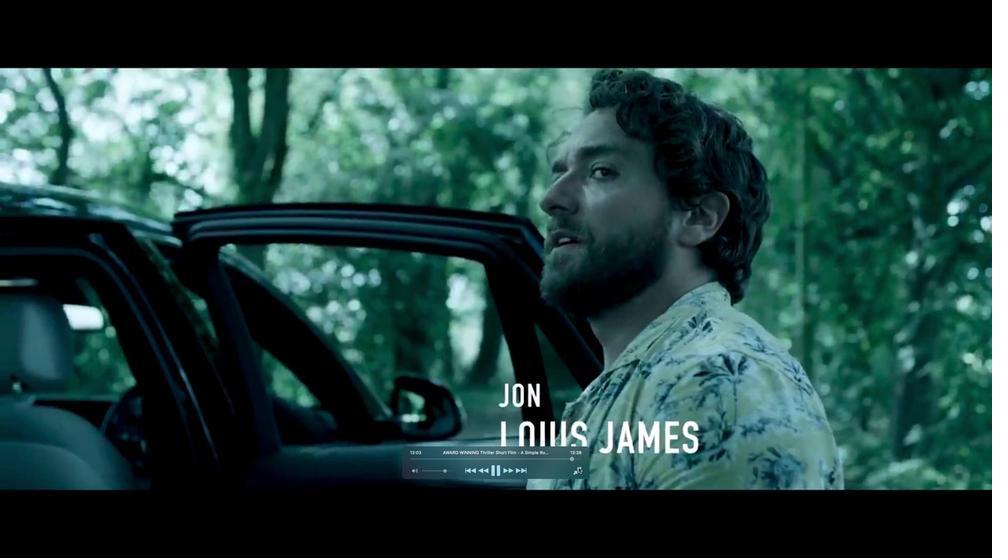 
